 Task: Open a blank google sheet and write heading  Discount data  Add 10 product name:-  'Apple, Banana,_x000D_
Orange, Tomato, Potato, Onion, Carrot, Milk, Bread, Eggs (dozen). ' in May Last week sales are  1.99, 0.49, 0.79, 1.29, 0.99, 0.89, 0.69, 2.49, 1.99, 2.99.Discount (%):-  10, 20, 15, 5, 12, 8, 25, 10, 15, 20. Save page analysisSalesByChannel_2024
Action: Mouse moved to (930, 68)
Screenshot: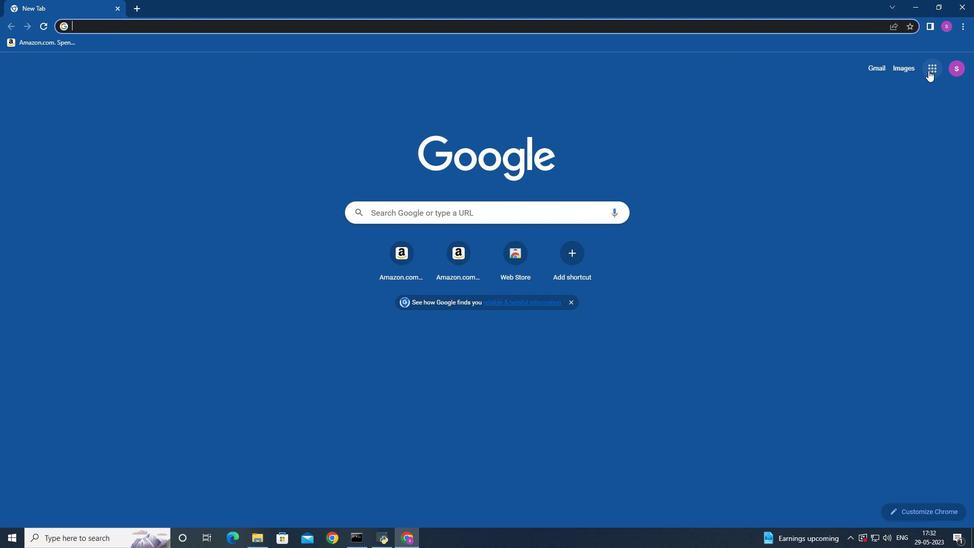 
Action: Mouse pressed left at (930, 68)
Screenshot: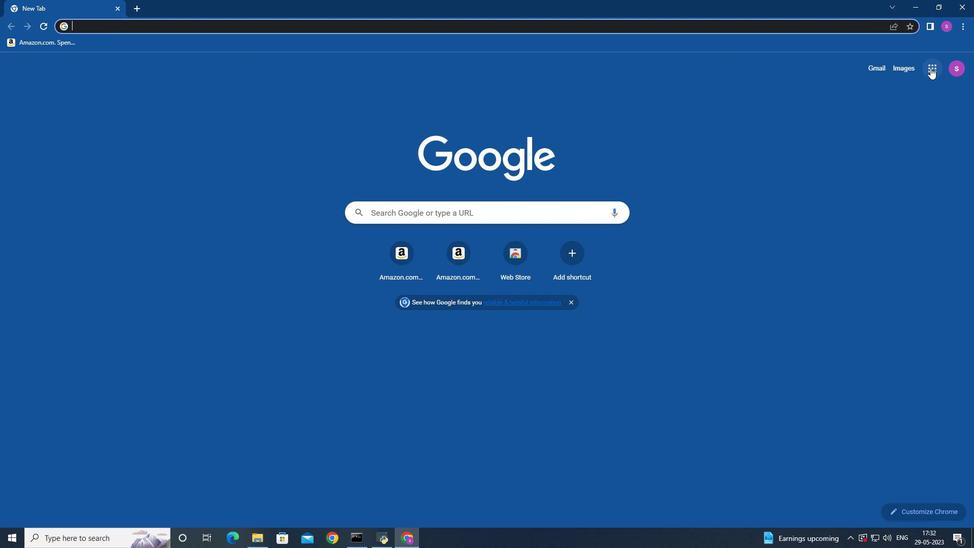 
Action: Mouse moved to (923, 282)
Screenshot: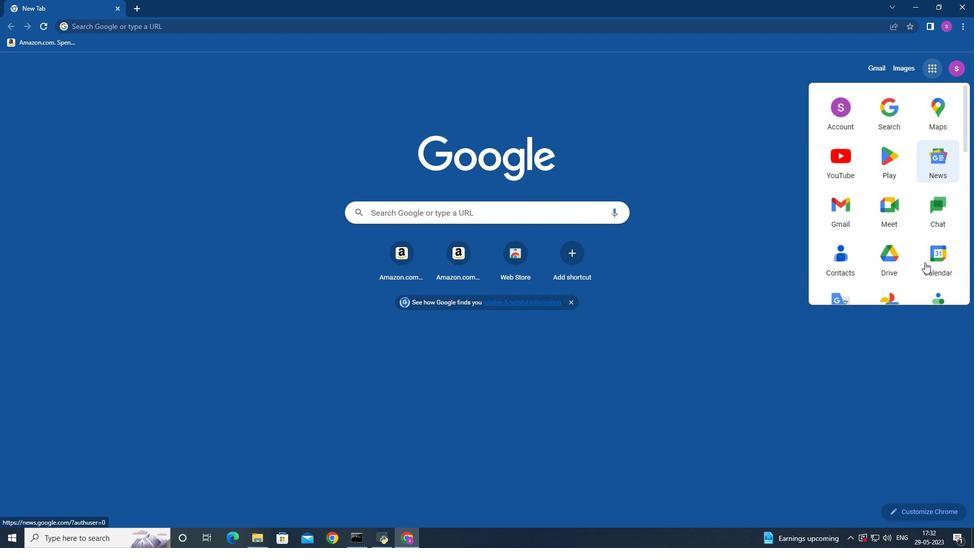 
Action: Mouse scrolled (923, 282) with delta (0, 0)
Screenshot: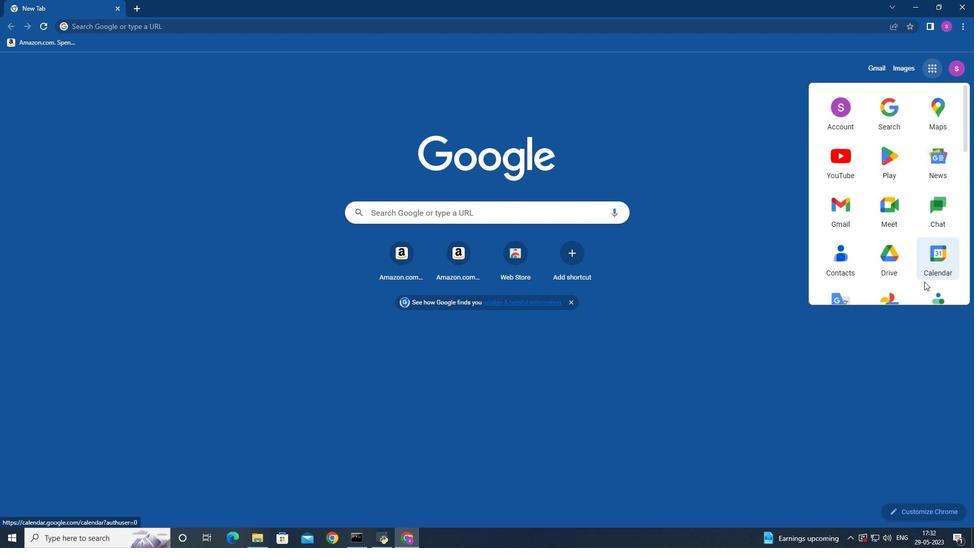 
Action: Mouse moved to (922, 280)
Screenshot: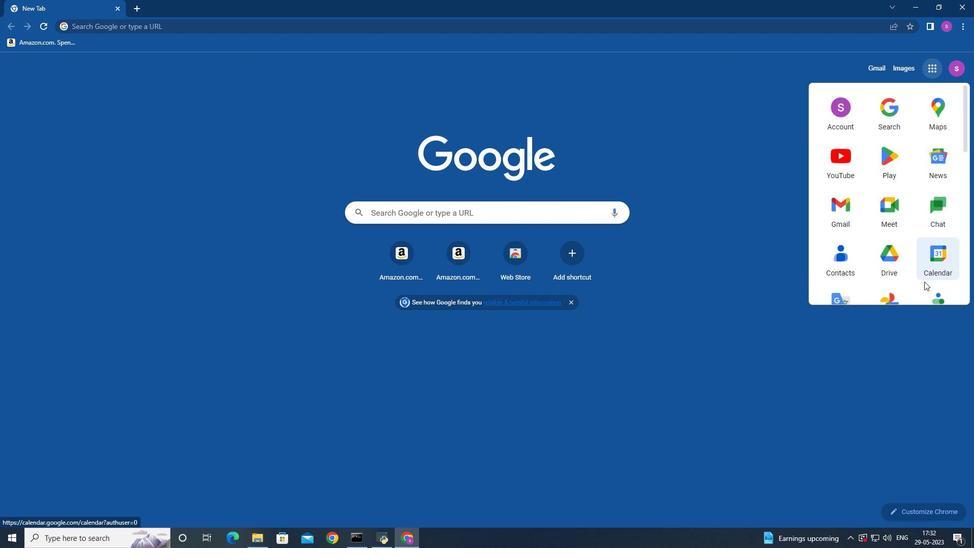
Action: Mouse scrolled (922, 279) with delta (0, 0)
Screenshot: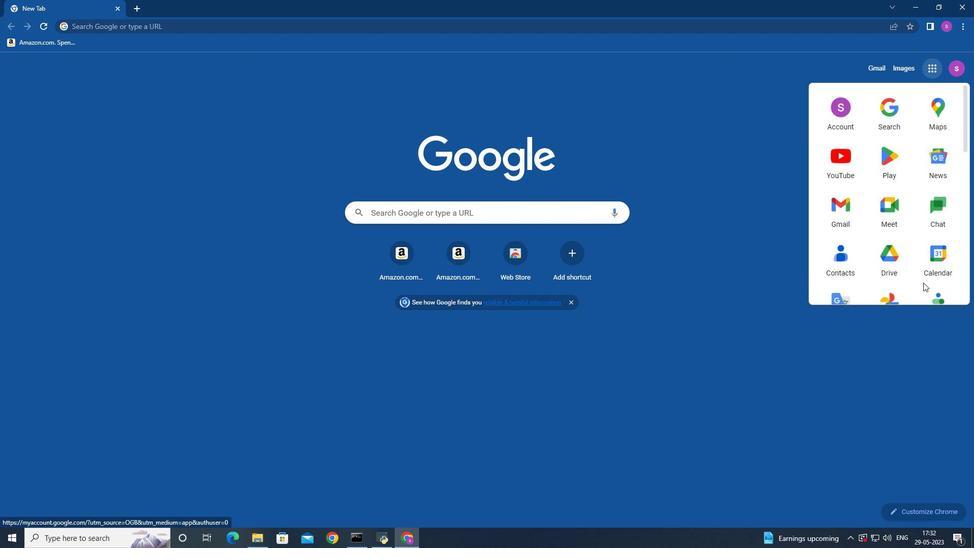 
Action: Mouse moved to (916, 267)
Screenshot: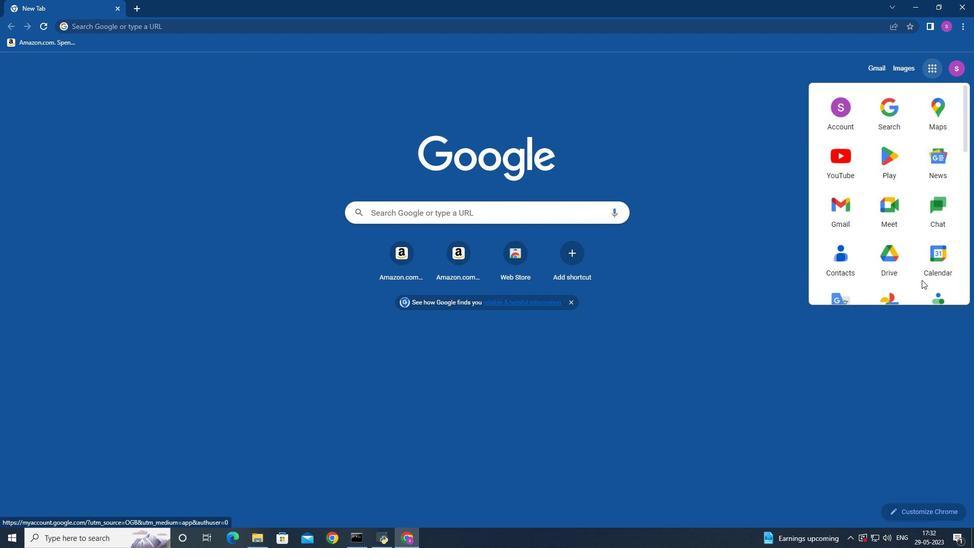 
Action: Mouse scrolled (916, 266) with delta (0, 0)
Screenshot: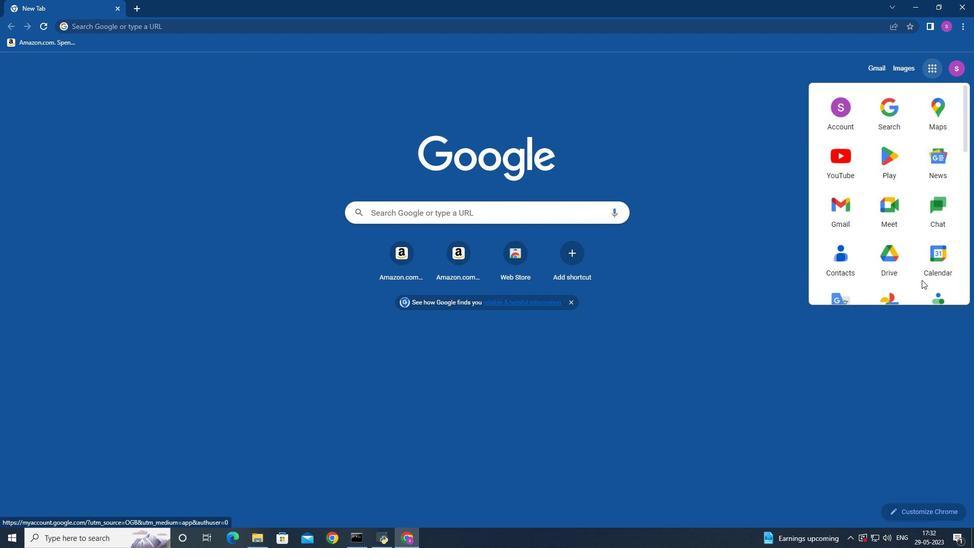 
Action: Mouse moved to (906, 242)
Screenshot: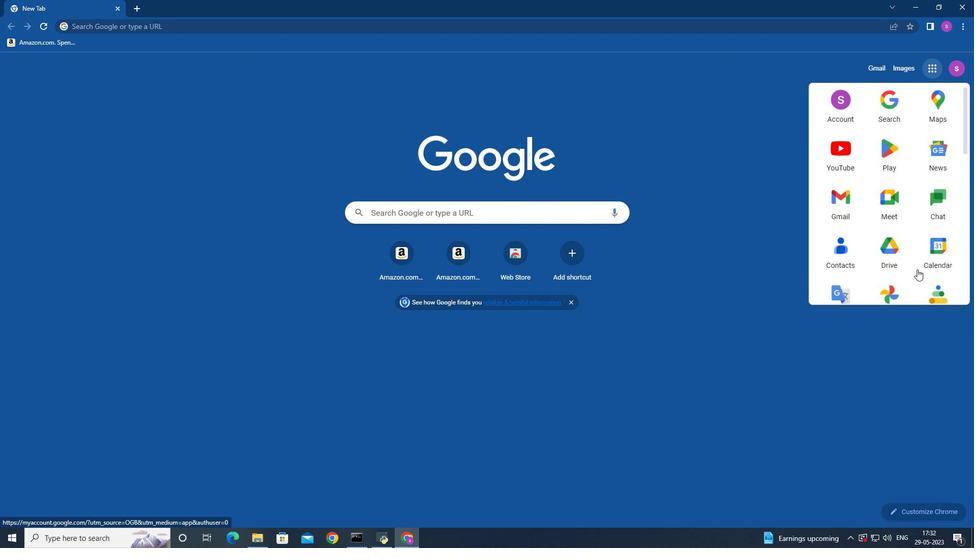 
Action: Mouse scrolled (906, 242) with delta (0, 0)
Screenshot: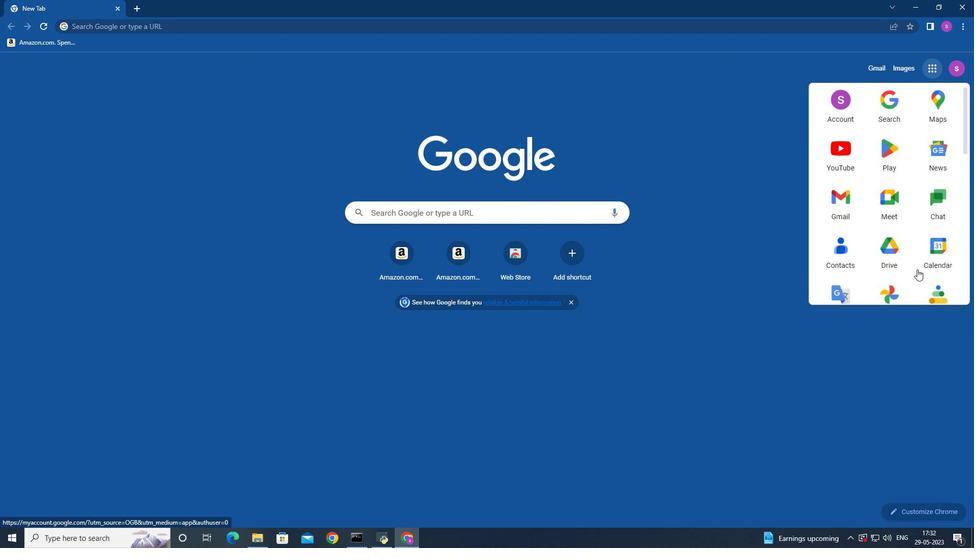 
Action: Mouse moved to (931, 206)
Screenshot: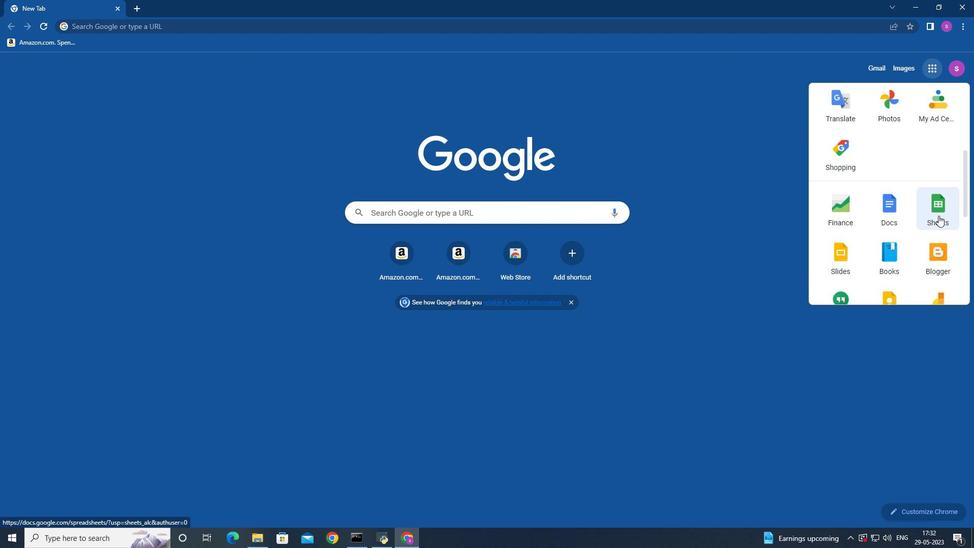 
Action: Mouse pressed left at (931, 206)
Screenshot: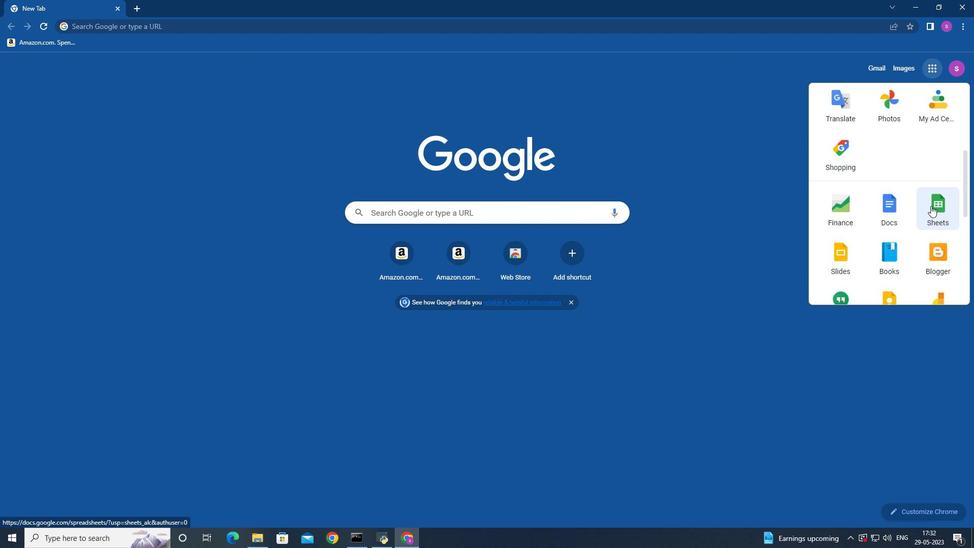 
Action: Mouse moved to (218, 123)
Screenshot: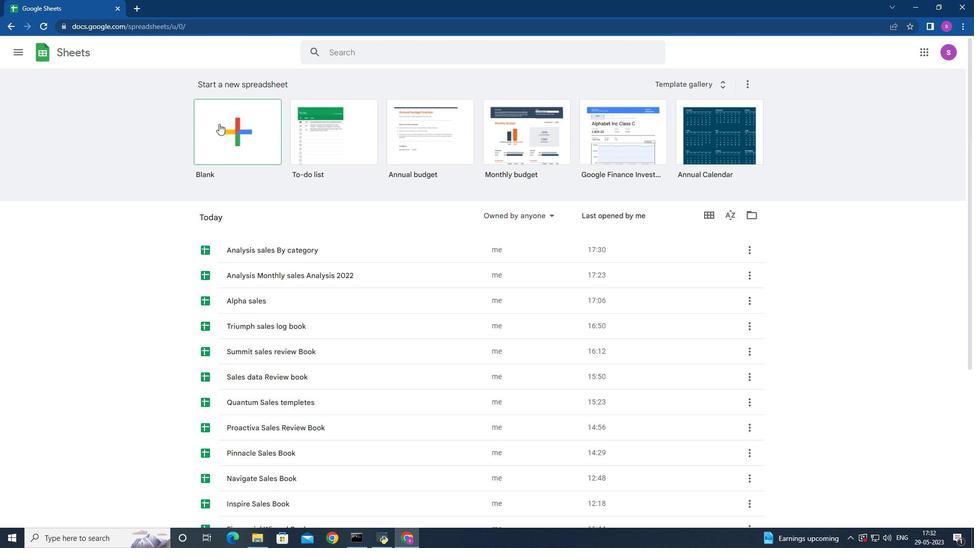 
Action: Mouse pressed left at (218, 123)
Screenshot: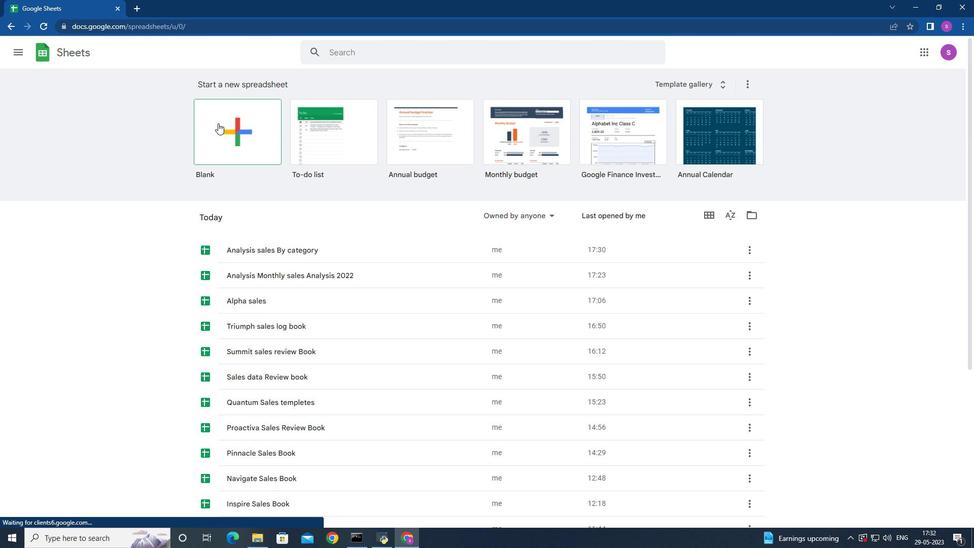 
Action: Mouse moved to (203, 137)
Screenshot: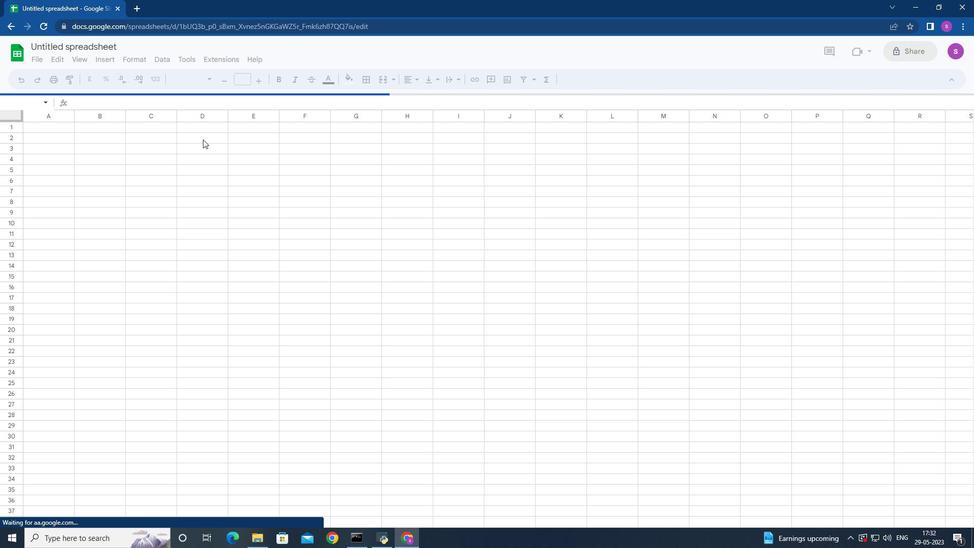 
Action: Mouse pressed left at (203, 137)
Screenshot: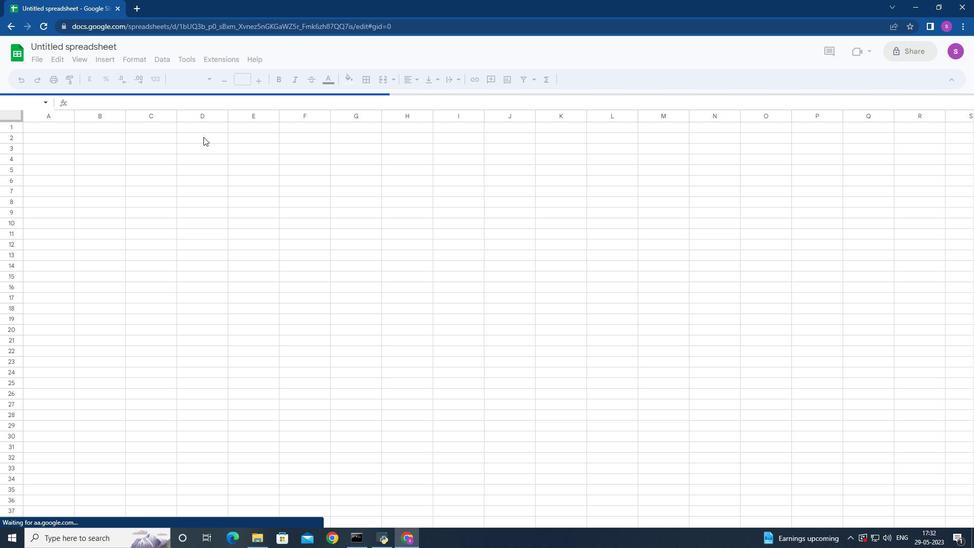 
Action: Key pressed <Key.shift>Discount<Key.space>data<Key.down><Key.left><Key.left><Key.down><Key.down><Key.right><Key.left><Key.shift>Product<Key.space>name<Key.right><Key.down><Key.left><Key.shift>Apple<Key.down><Key.shift>Banana<Key.down><Key.shift>Orange<Key.down><Key.shift>Tomato<Key.down><Key.shift>Potato<Key.down><Key.shift>Onion<Key.down>c<Key.backspace><Key.shift>Carrot<Key.down><Key.shift>Milk<Key.down><Key.shift>Bread<Key.down><Key.shift>Eggs<Key.right><Key.up><Key.up><Key.up><Key.up><Key.up><Key.up><Key.up><Key.up><Key.up><Key.up><Key.shift>May<Key.space>sales<Key.down>1.99<Key.down>0.49<Key.down>0.79<Key.down>1.29<Key.down>0.99<Key.down>0.89<Key.down>0.69<Key.down>.<Key.backspace>2.49<Key.down>1.99<Key.down>2.99<Key.right><Key.up><Key.up><Key.up><Key.up><Key.up><Key.up><Key.up><Key.up><Key.up><Key.up><Key.shift>Discount<Key.down>10<Key.down>20<Key.down>15<Key.down>5<Key.down>12<Key.down>8<Key.down>25<Key.down>10<Key.down>15<Key.down>20<Key.down><Key.right><Key.up><Key.up>
Screenshot: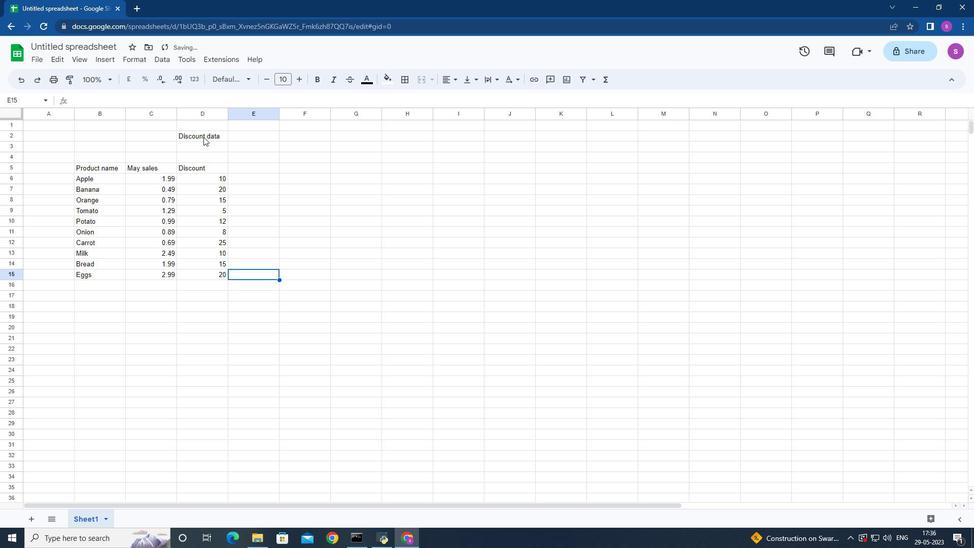 
Action: Mouse moved to (84, 46)
Screenshot: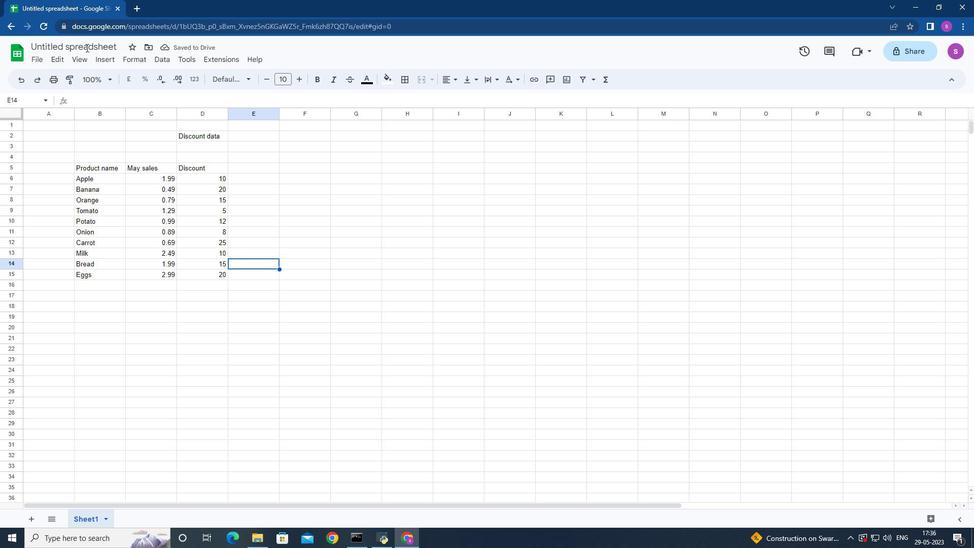 
Action: Mouse pressed left at (84, 46)
Screenshot: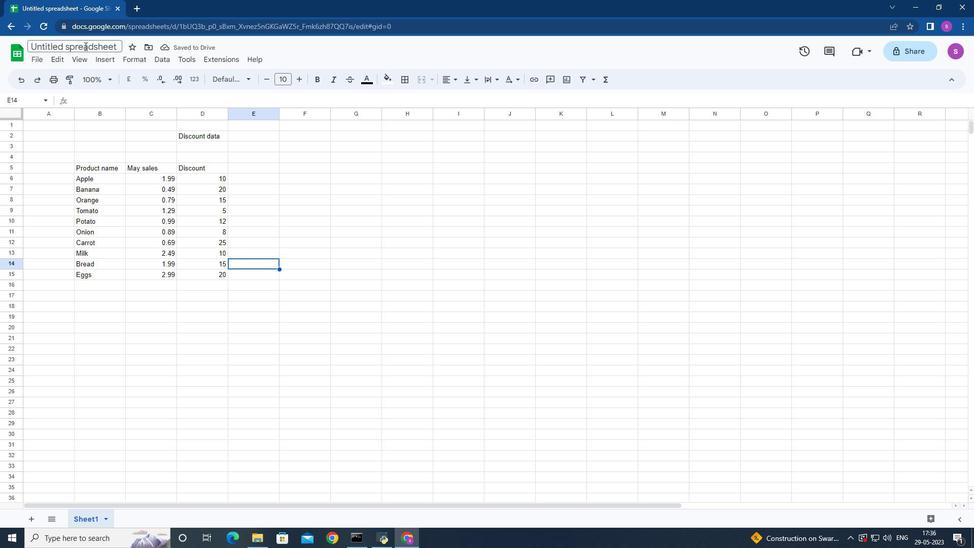 
Action: Key pressed <Key.backspace><Key.shift>Analysis<Key.space><Key.shift>sales<Key.space><Key.shift>By<Key.space><Key.shift>Channelctrl+S
Screenshot: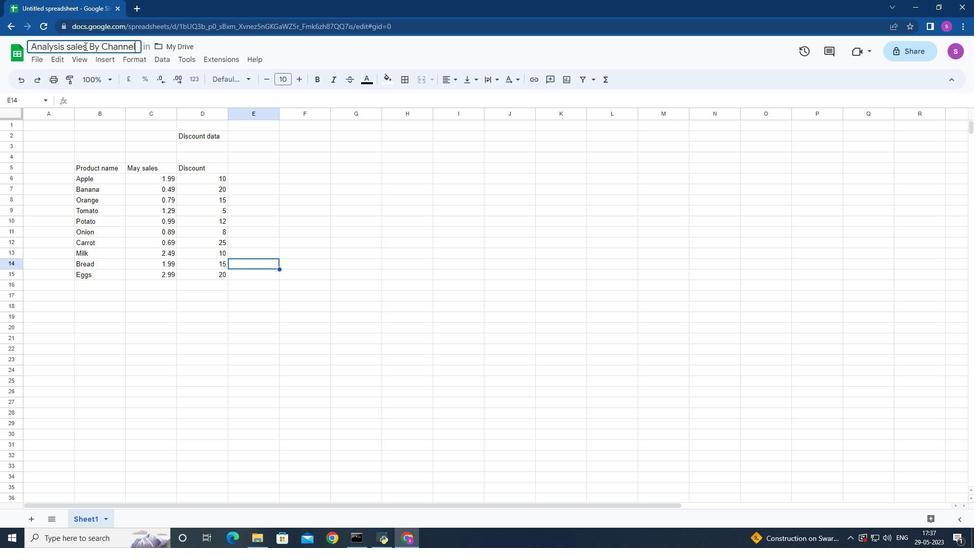 
Action: Mouse moved to (136, 46)
Screenshot: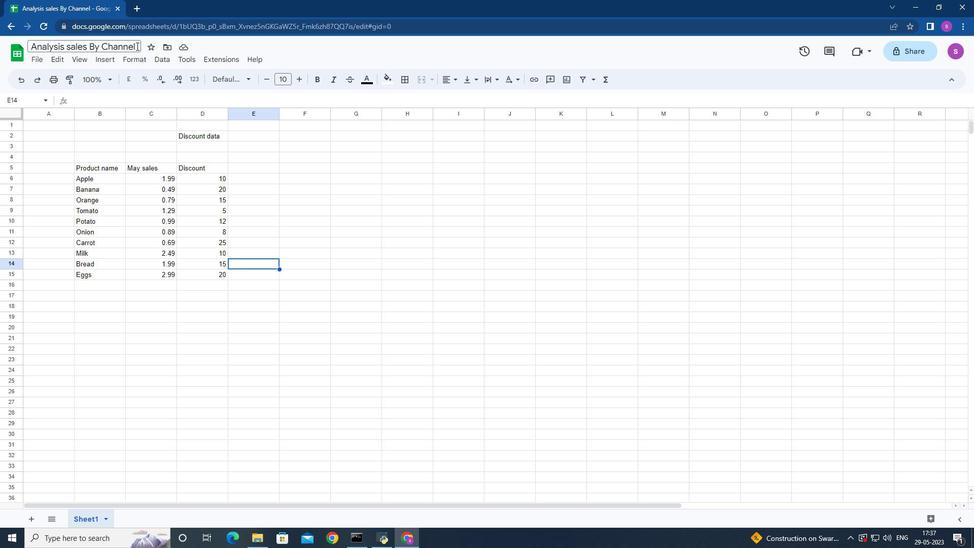 
Action: Mouse pressed left at (136, 46)
Screenshot: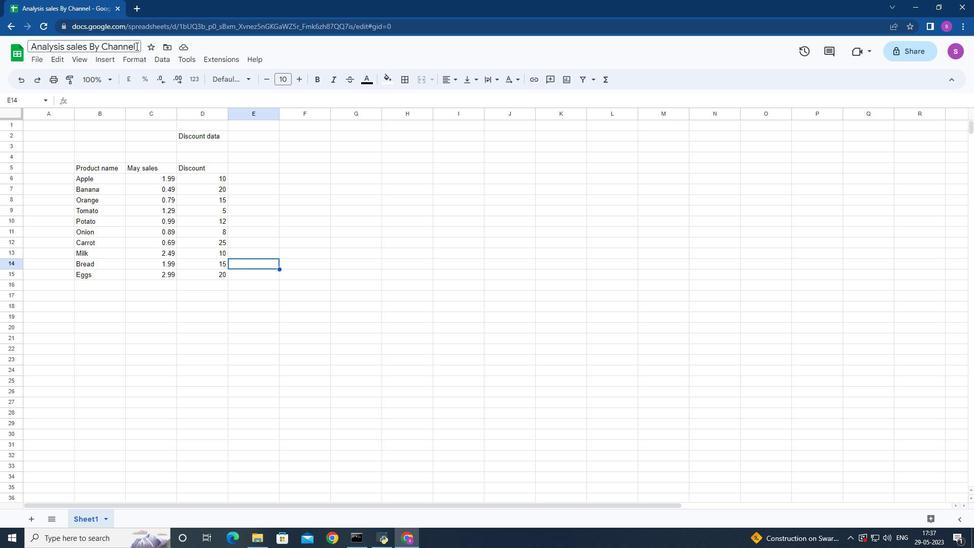 
Action: Key pressed <Key.space>2024
Screenshot: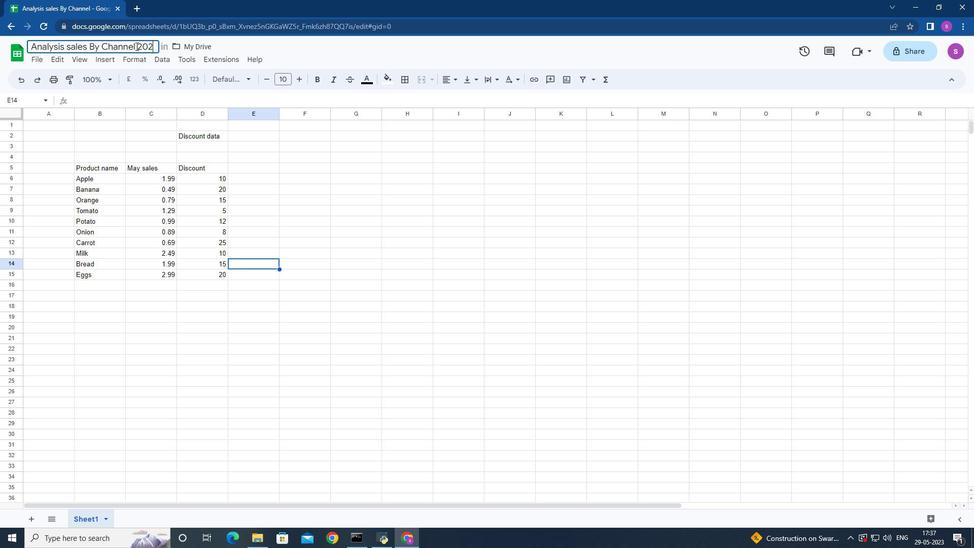 
Action: Mouse moved to (363, 361)
Screenshot: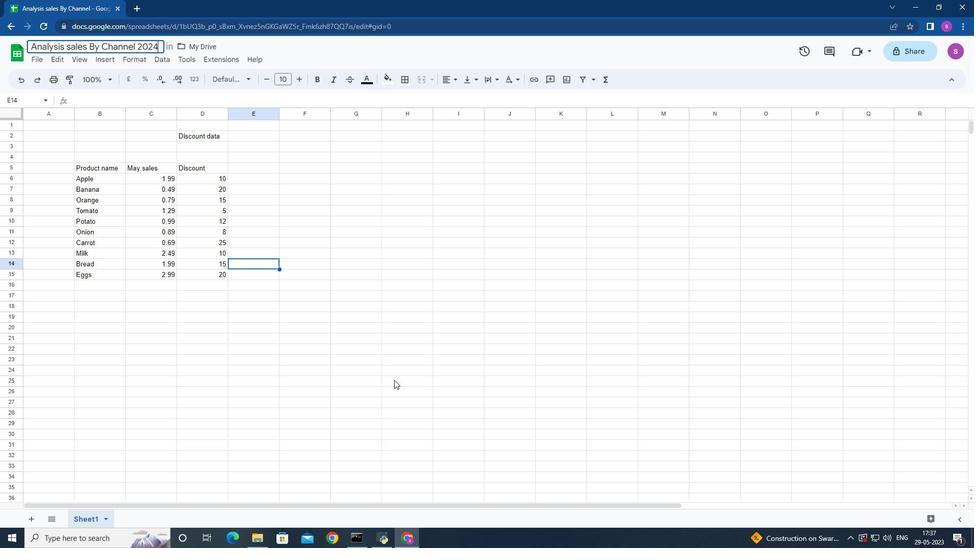 
Action: Mouse scrolled (363, 361) with delta (0, 0)
Screenshot: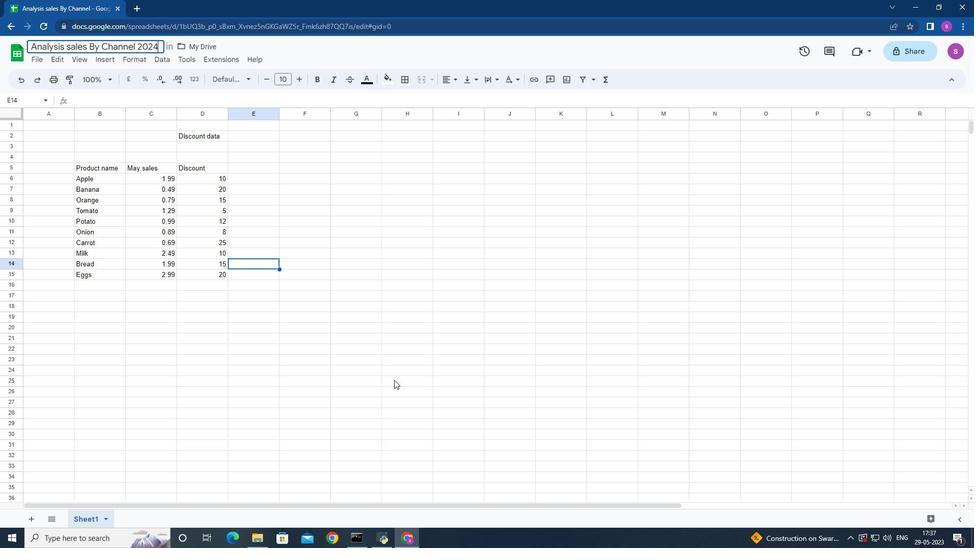 
Action: Mouse scrolled (363, 361) with delta (0, 0)
Screenshot: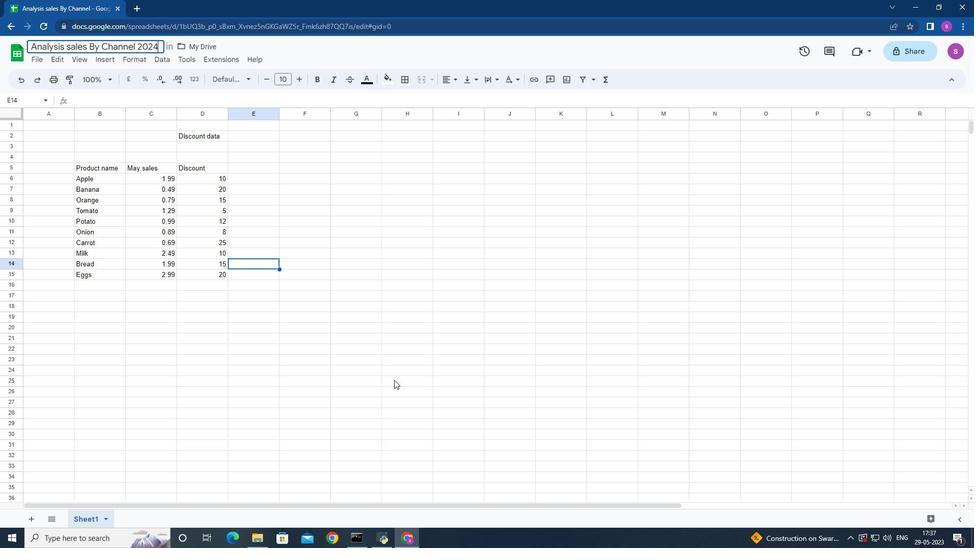 
Action: Mouse moved to (357, 374)
Screenshot: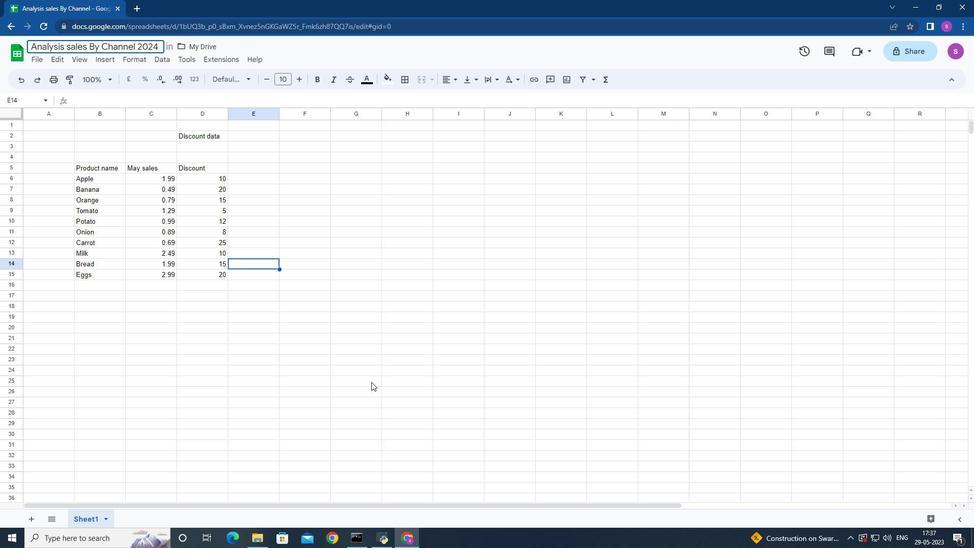 
Action: Mouse scrolled (357, 374) with delta (0, 0)
Screenshot: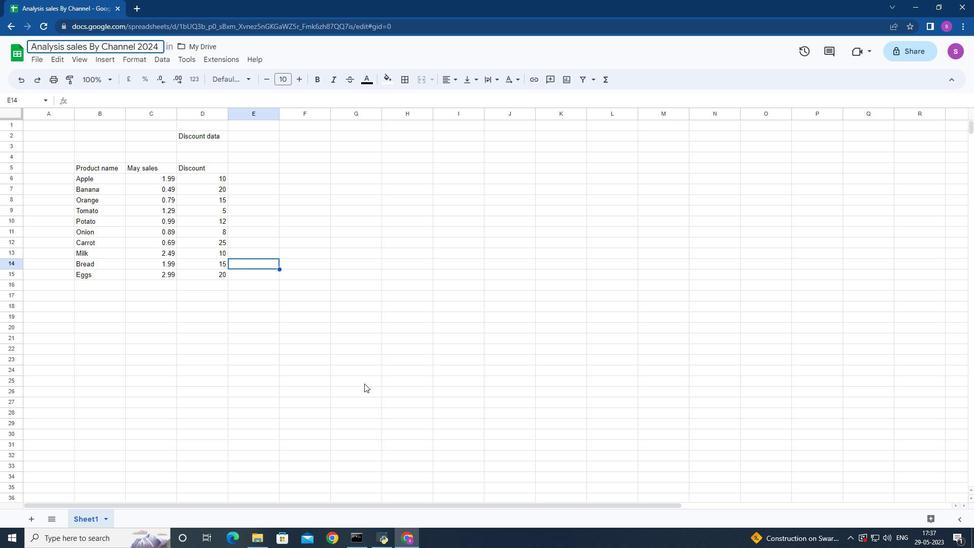 
Action: Mouse moved to (357, 372)
Screenshot: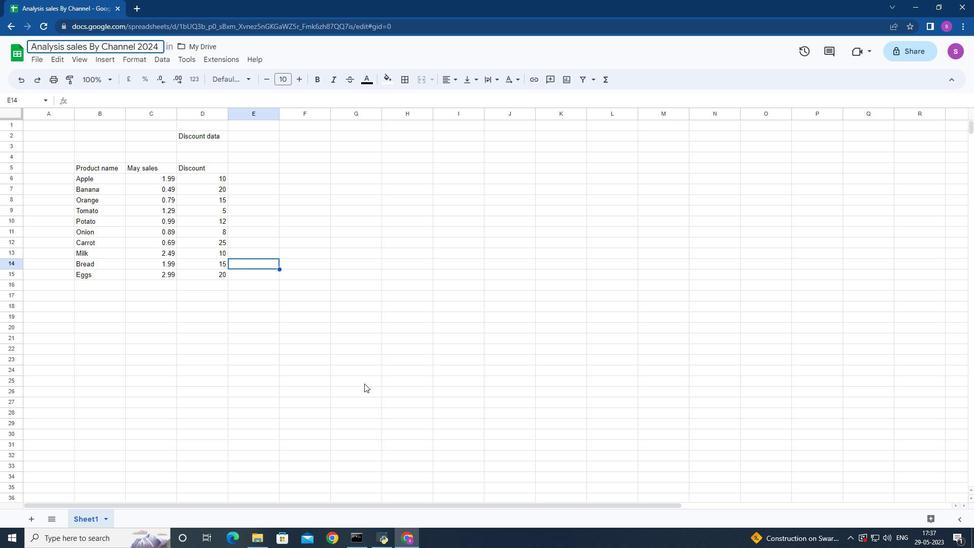 
Action: Mouse scrolled (357, 373) with delta (0, 0)
Screenshot: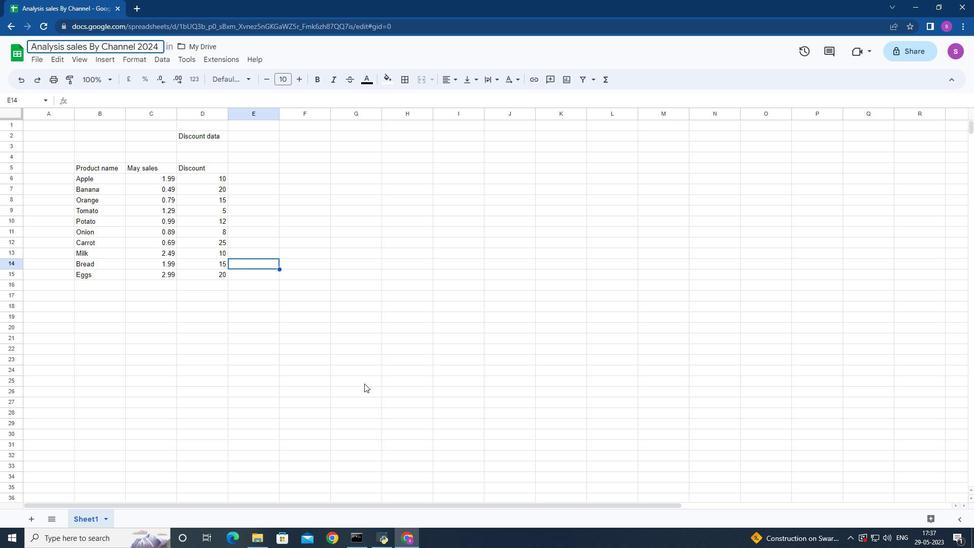 
Action: Mouse moved to (356, 372)
Screenshot: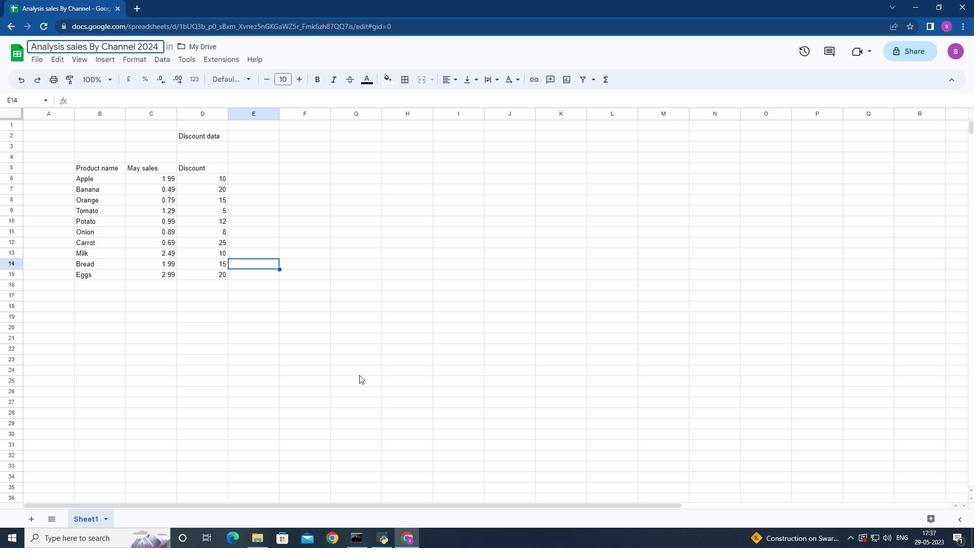 
Action: Mouse scrolled (356, 372) with delta (0, 0)
Screenshot: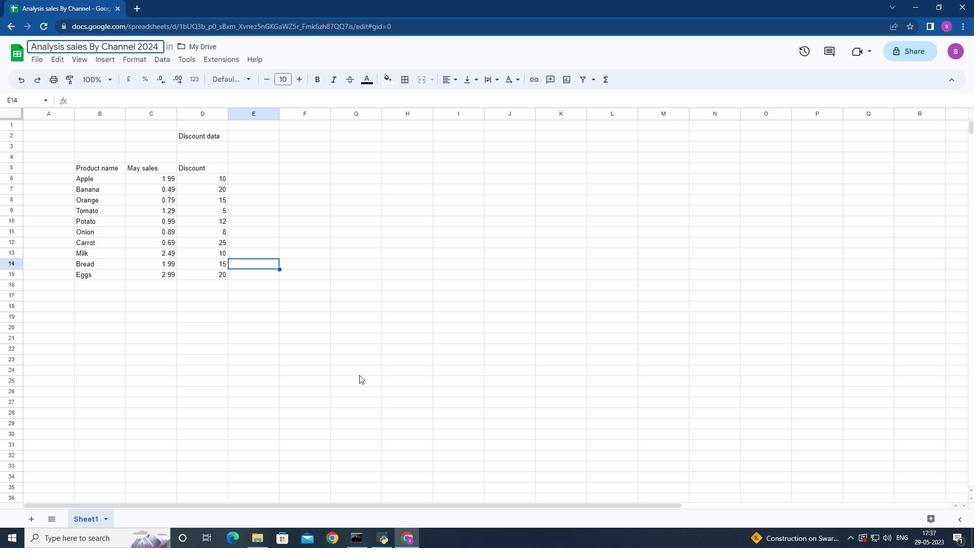 
Action: Mouse moved to (355, 368)
Screenshot: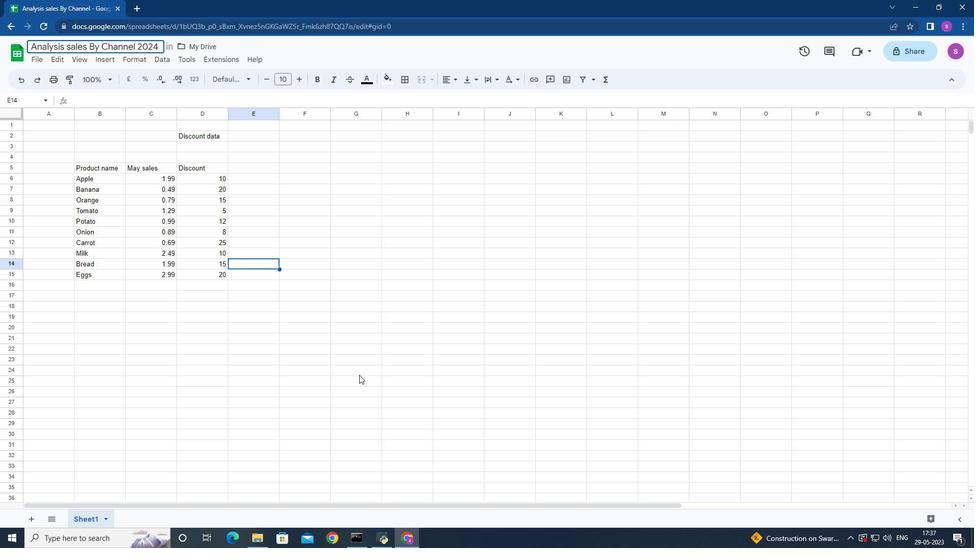 
Action: Mouse scrolled (355, 369) with delta (0, 0)
Screenshot: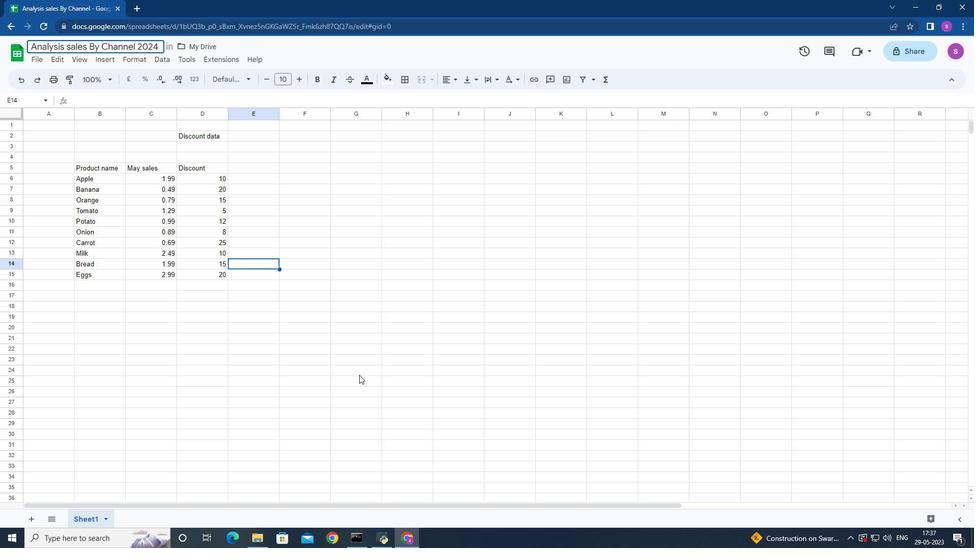 
Action: Mouse moved to (248, 180)
Screenshot: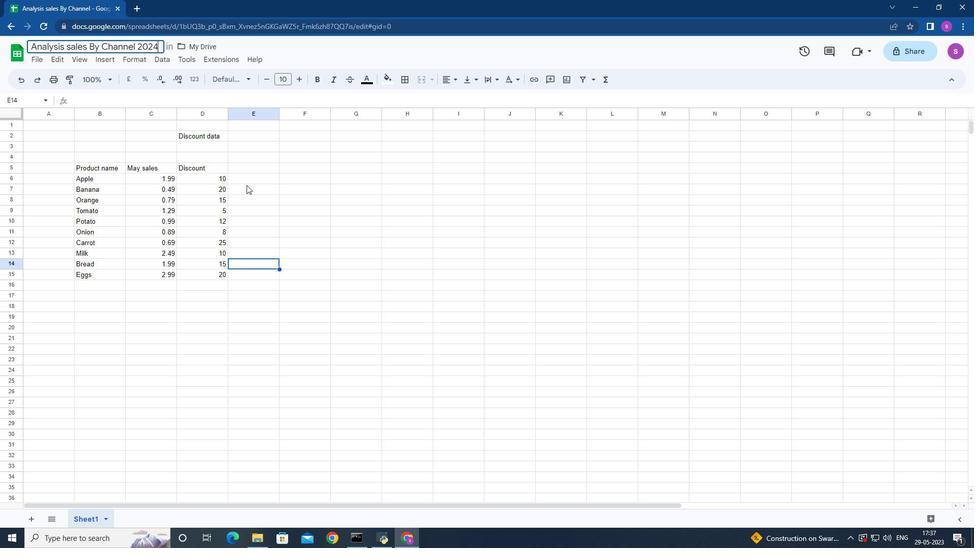 
Action: Mouse pressed left at (248, 180)
Screenshot: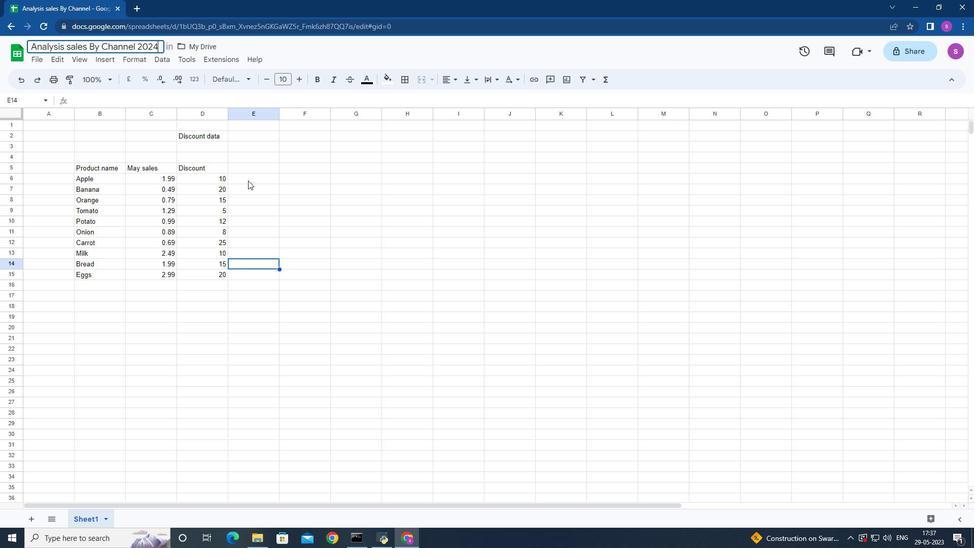 
Action: Mouse moved to (212, 176)
Screenshot: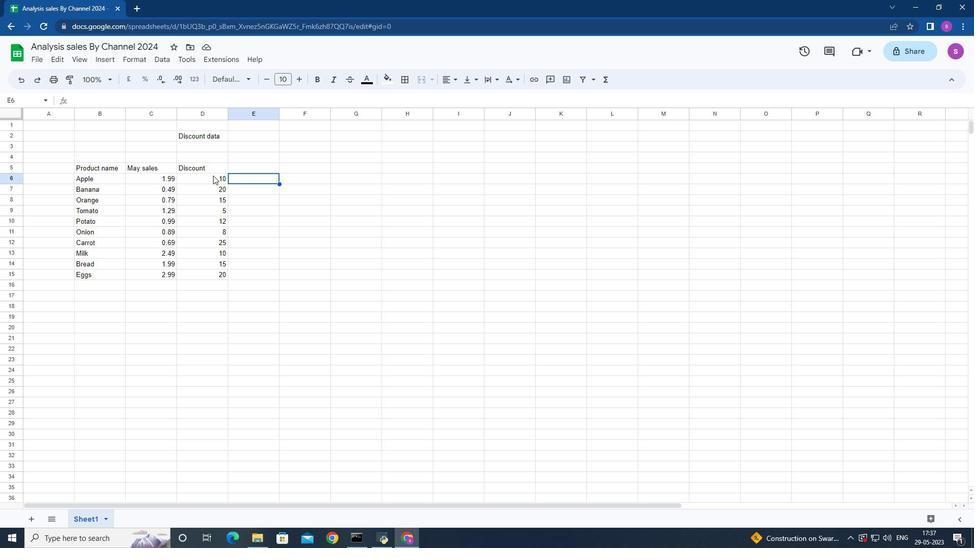 
Action: Mouse pressed left at (212, 176)
Screenshot: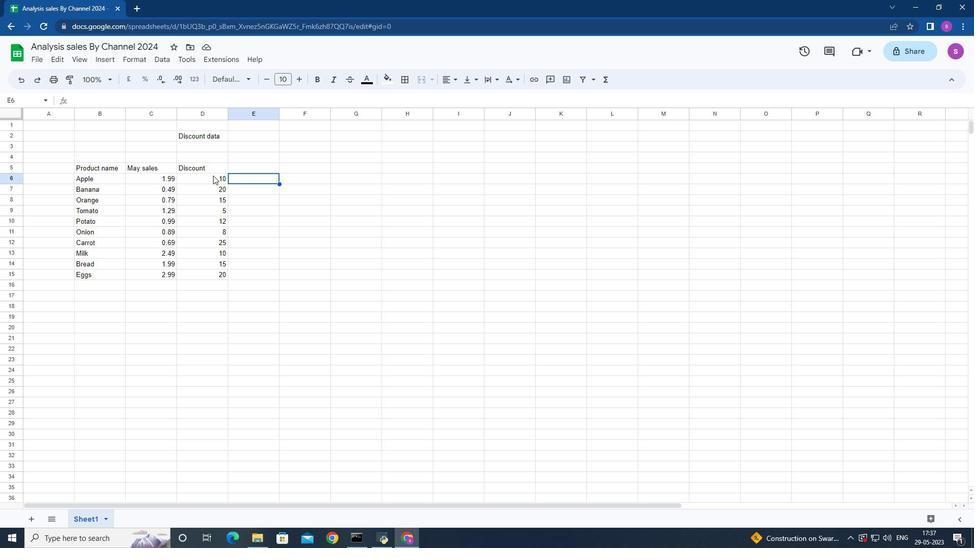 
Action: Mouse moved to (260, 284)
Screenshot: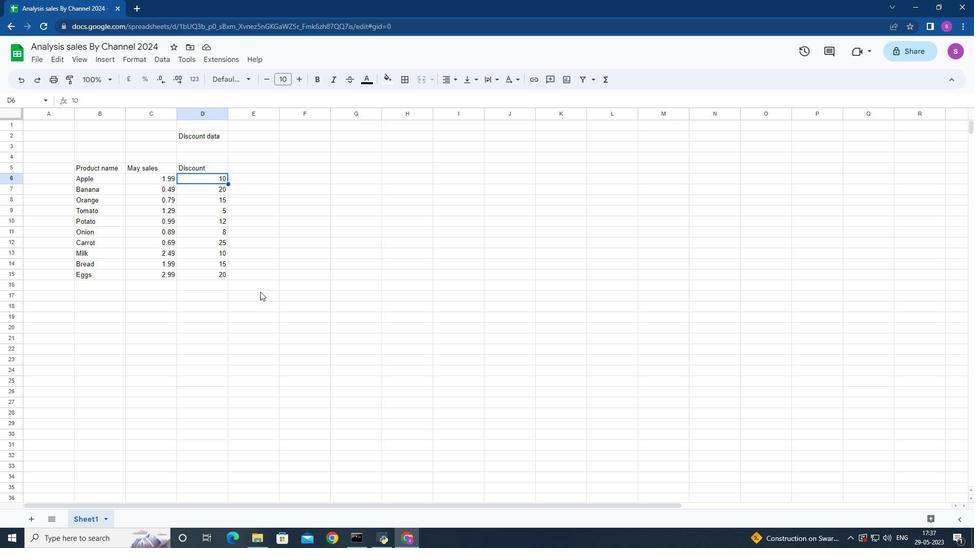 
Action: Mouse scrolled (260, 285) with delta (0, 0)
Screenshot: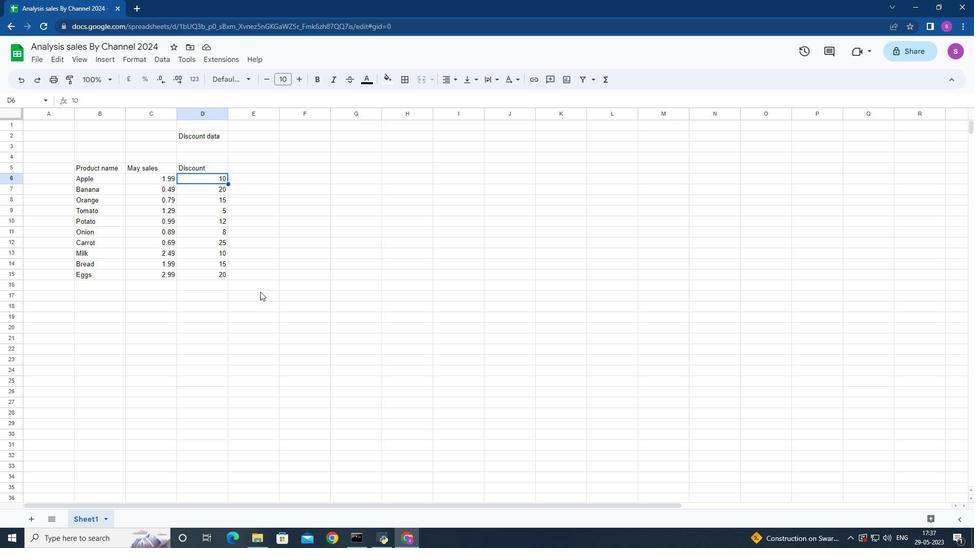 
Action: Mouse moved to (253, 269)
Screenshot: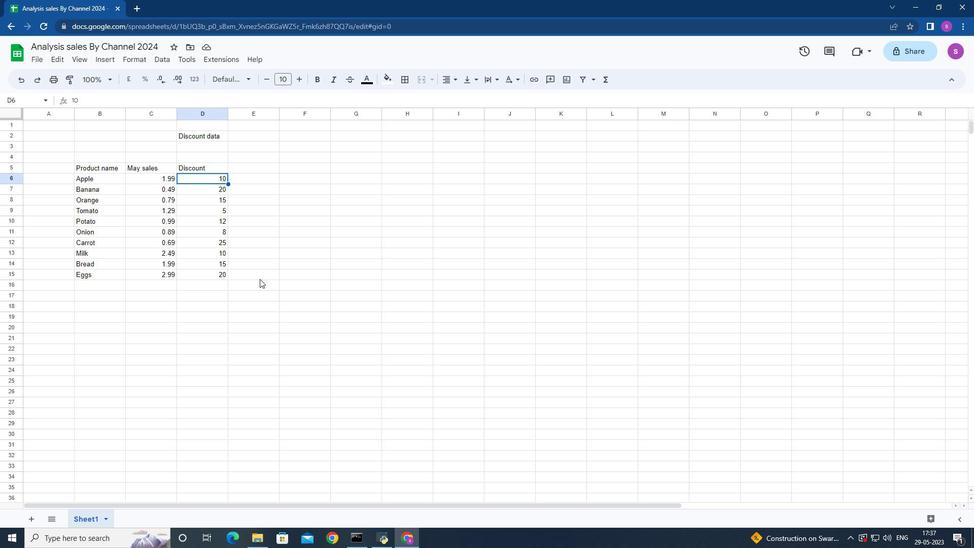 
Action: Mouse scrolled (253, 268) with delta (0, 0)
Screenshot: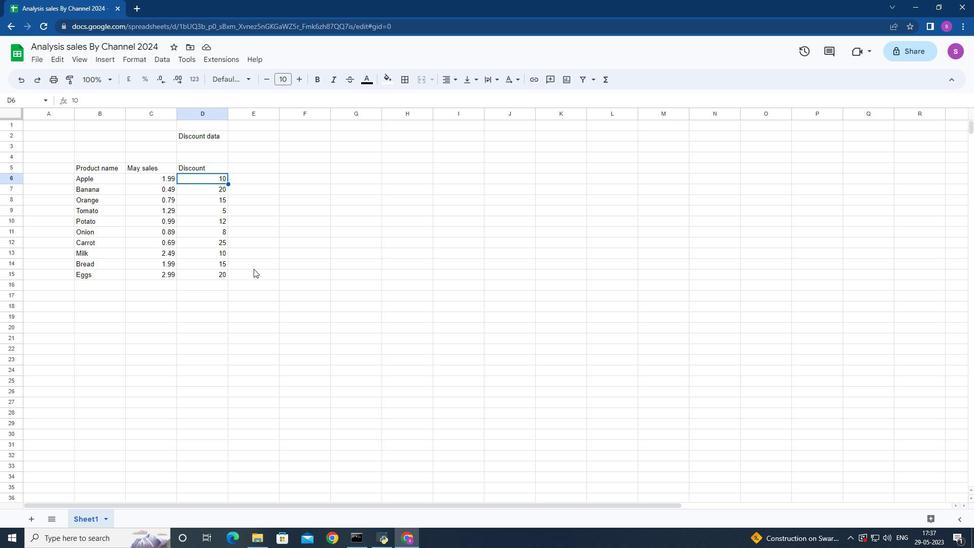 
Action: Mouse scrolled (253, 268) with delta (0, 0)
Screenshot: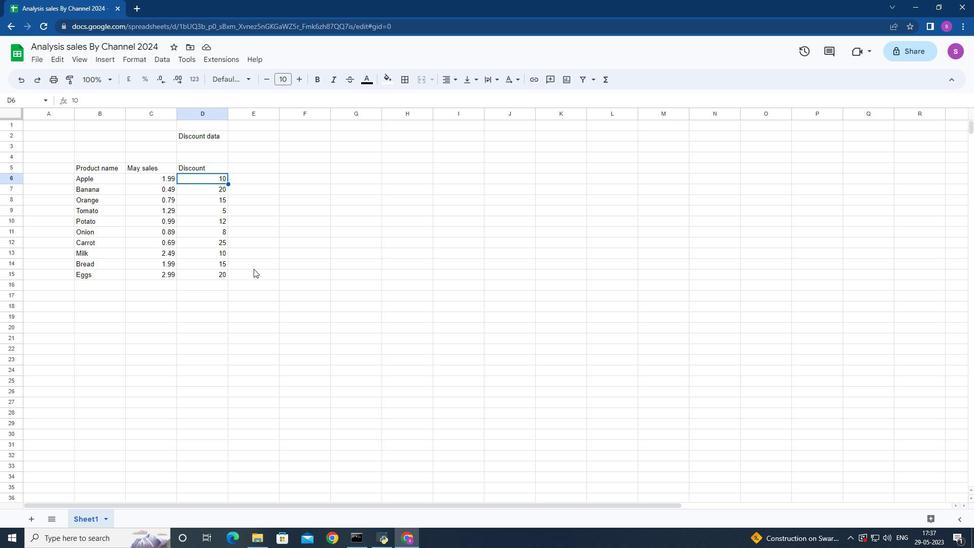 
Action: Mouse scrolled (253, 268) with delta (0, 0)
Screenshot: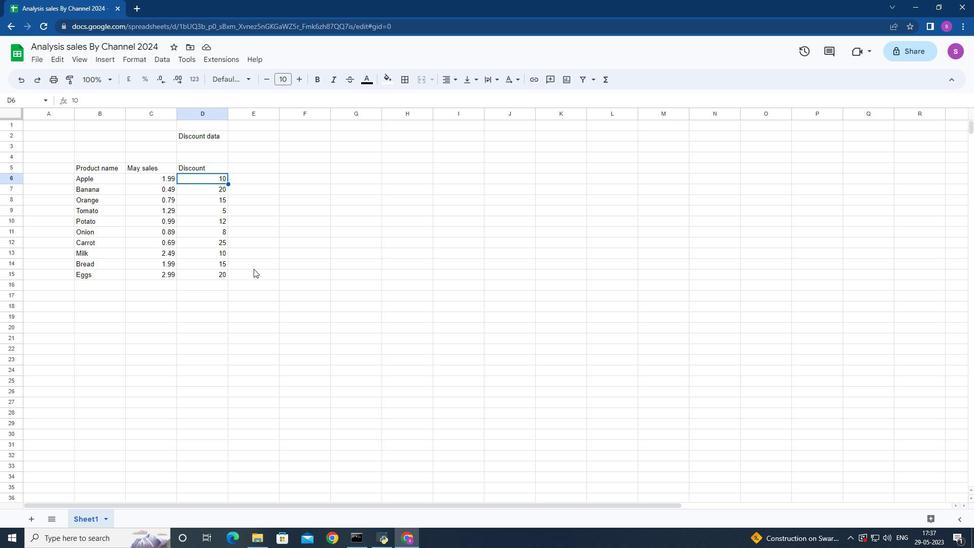 
Action: Mouse scrolled (253, 268) with delta (0, 0)
Screenshot: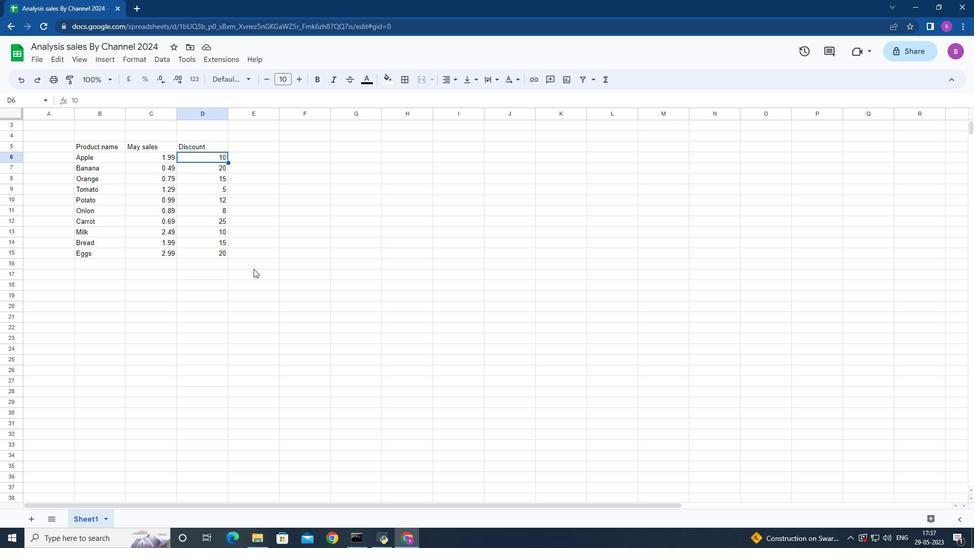 
Action: Mouse moved to (255, 269)
Screenshot: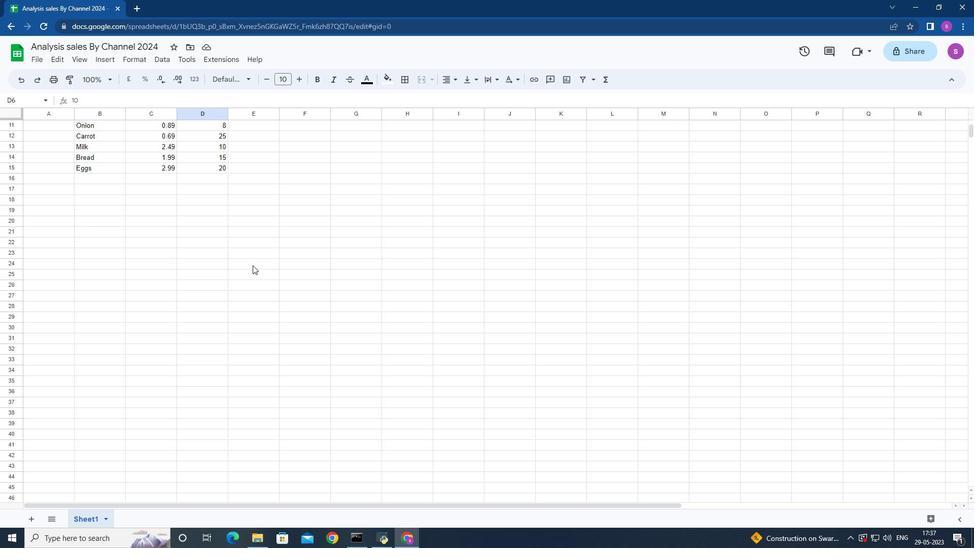 
Action: Mouse scrolled (255, 269) with delta (0, 0)
Screenshot: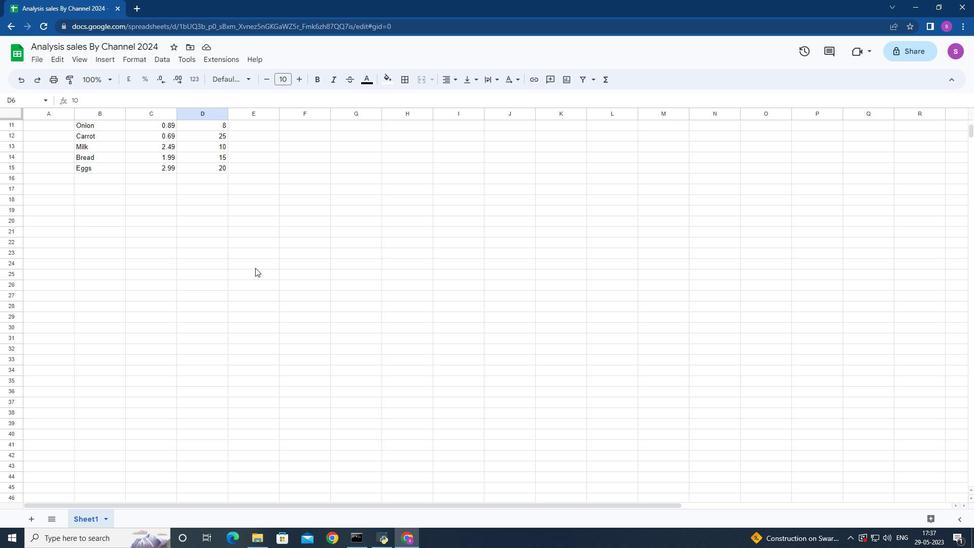 
Action: Mouse moved to (255, 269)
Screenshot: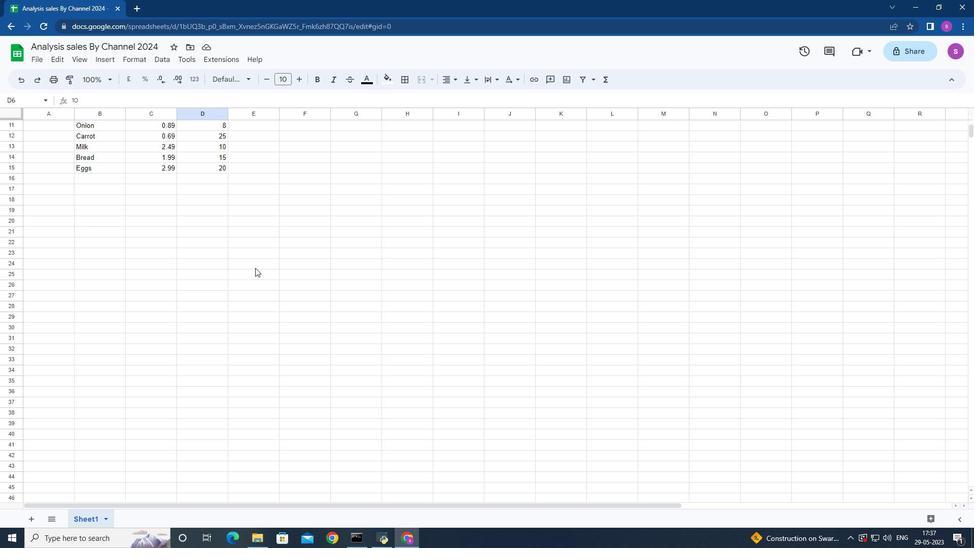 
Action: Mouse scrolled (255, 270) with delta (0, 0)
Screenshot: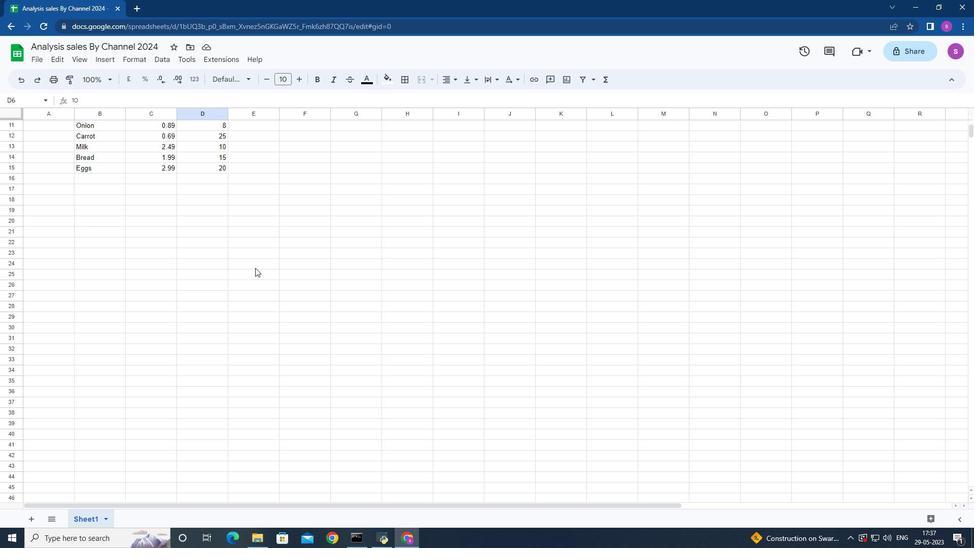 
Action: Mouse moved to (258, 278)
Screenshot: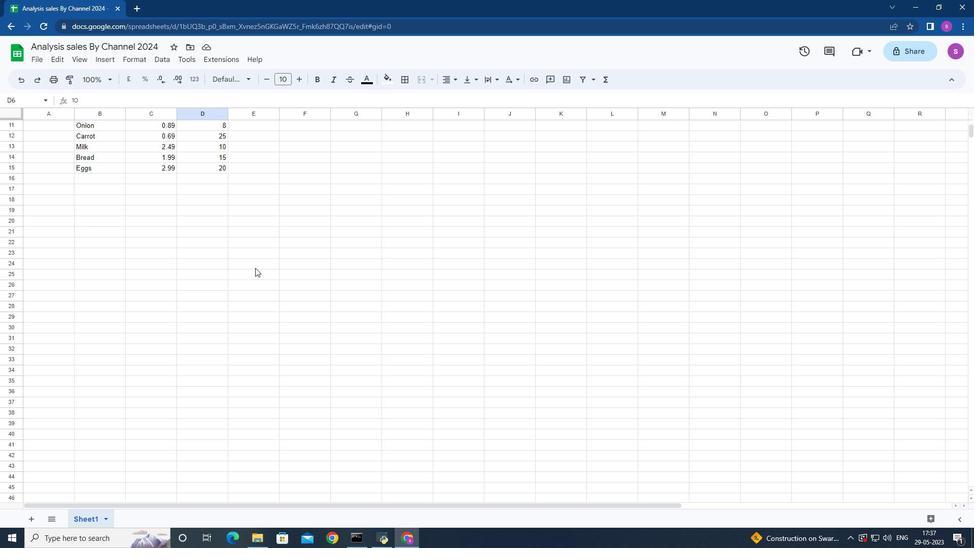 
Action: Mouse scrolled (257, 274) with delta (0, 0)
Screenshot: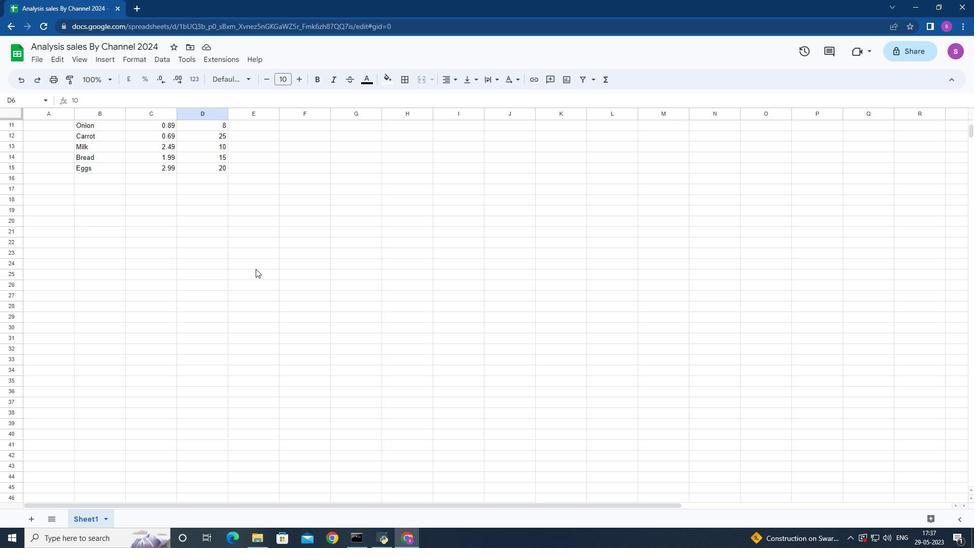 
Action: Mouse moved to (260, 281)
Screenshot: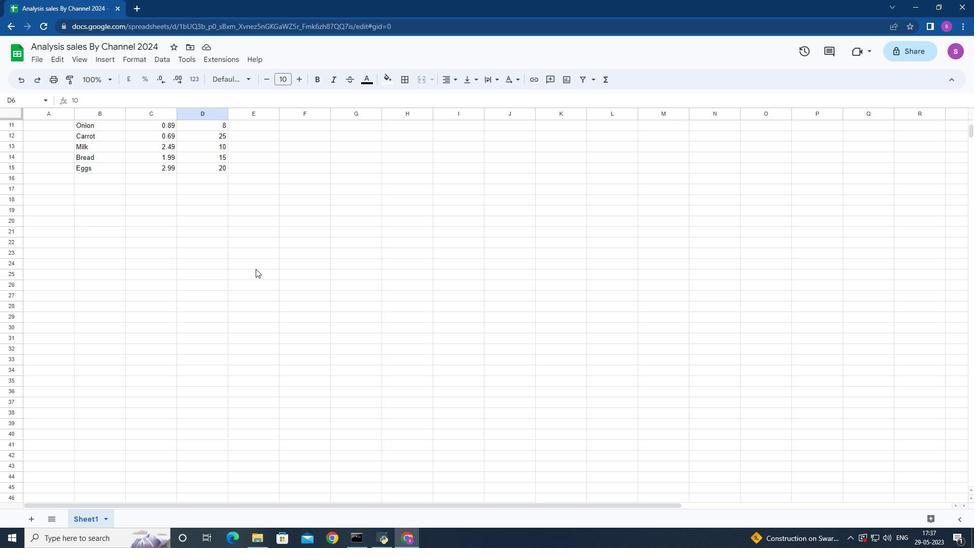
Action: Mouse scrolled (260, 281) with delta (0, 0)
Screenshot: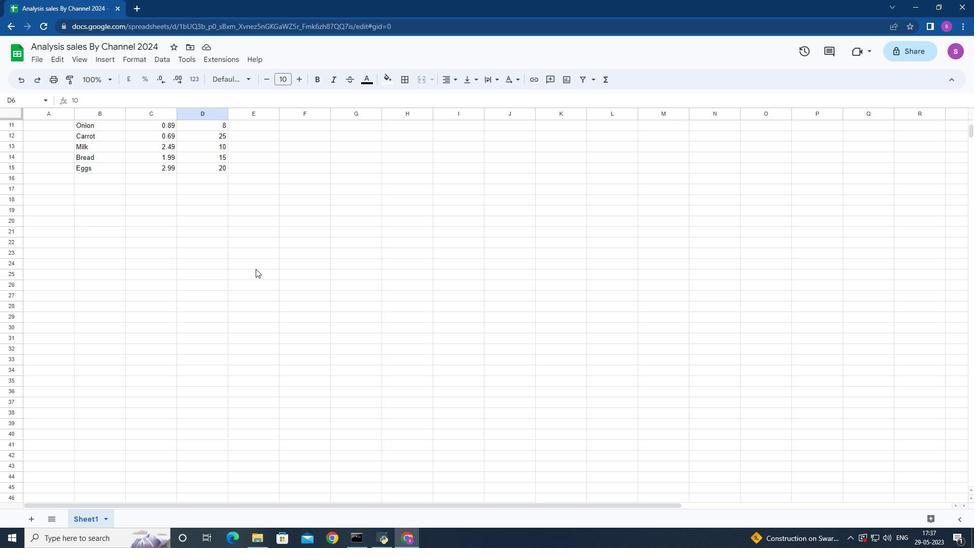 
Action: Mouse moved to (263, 288)
Screenshot: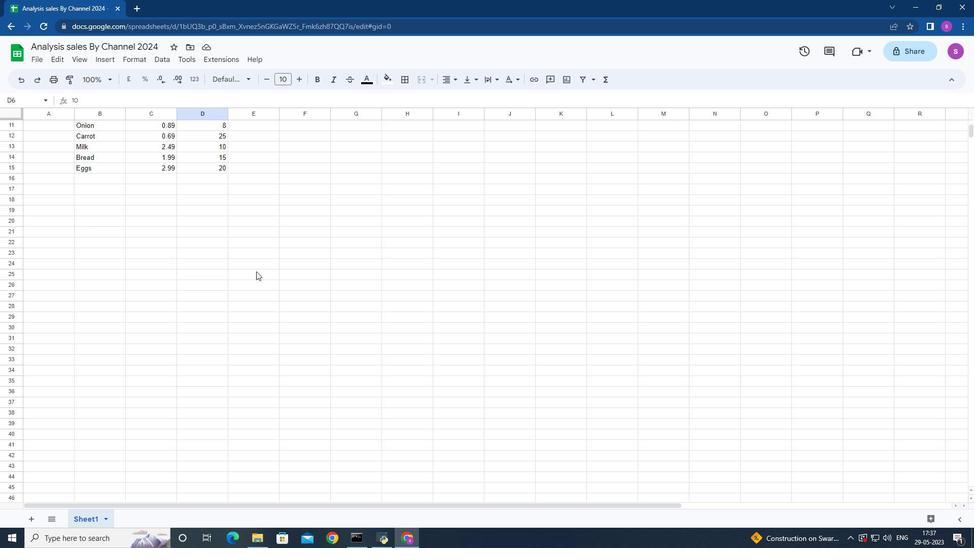 
Action: Mouse scrolled (262, 286) with delta (0, 0)
Screenshot: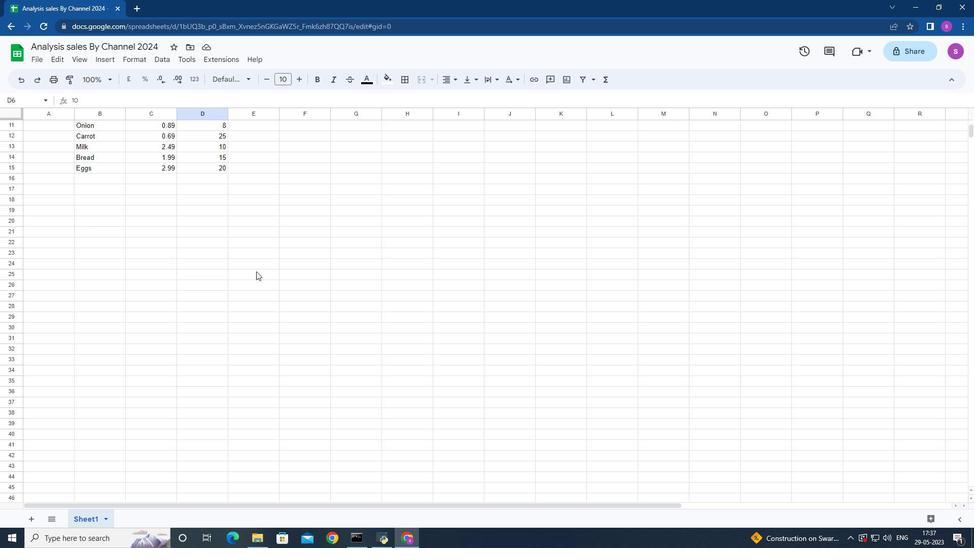 
Action: Mouse moved to (265, 292)
Screenshot: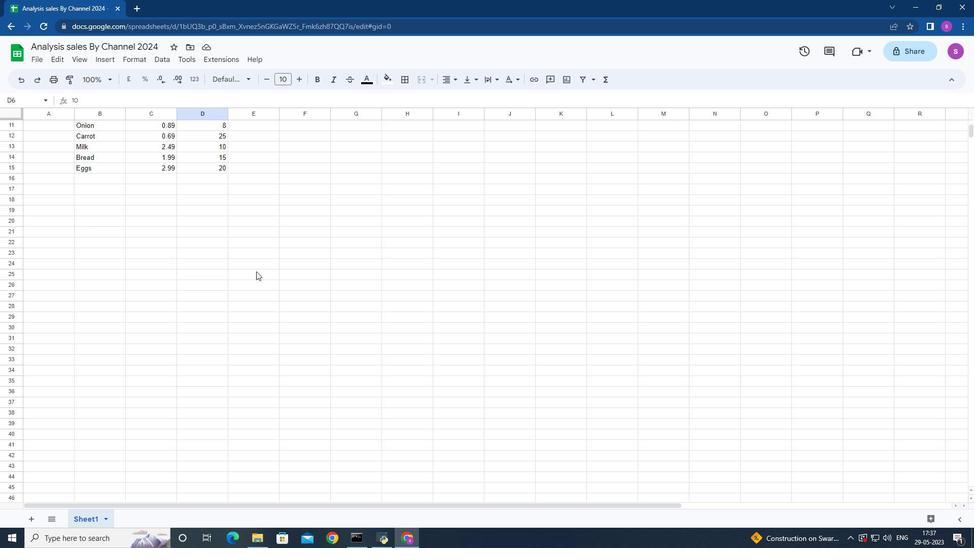 
Action: Mouse scrolled (264, 290) with delta (0, 0)
Screenshot: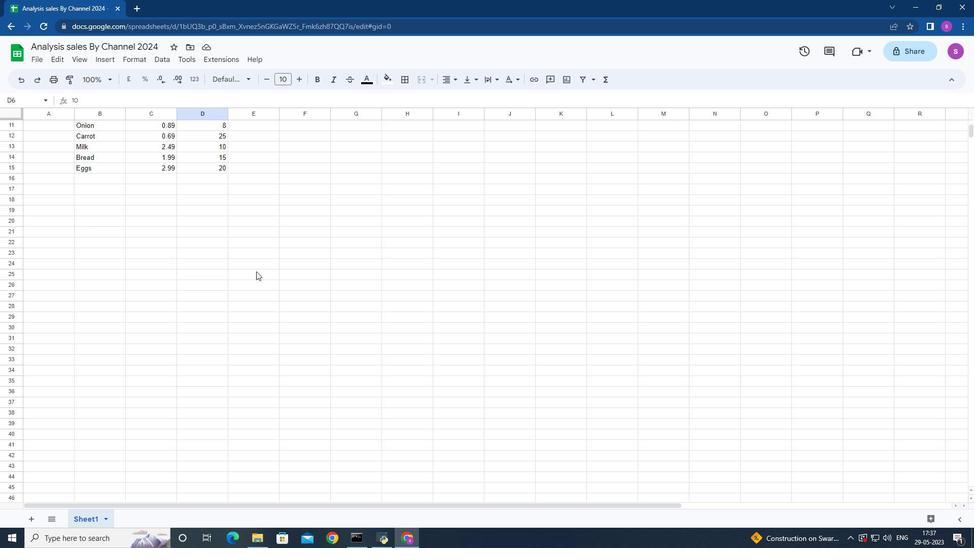 
Action: Mouse moved to (268, 297)
Screenshot: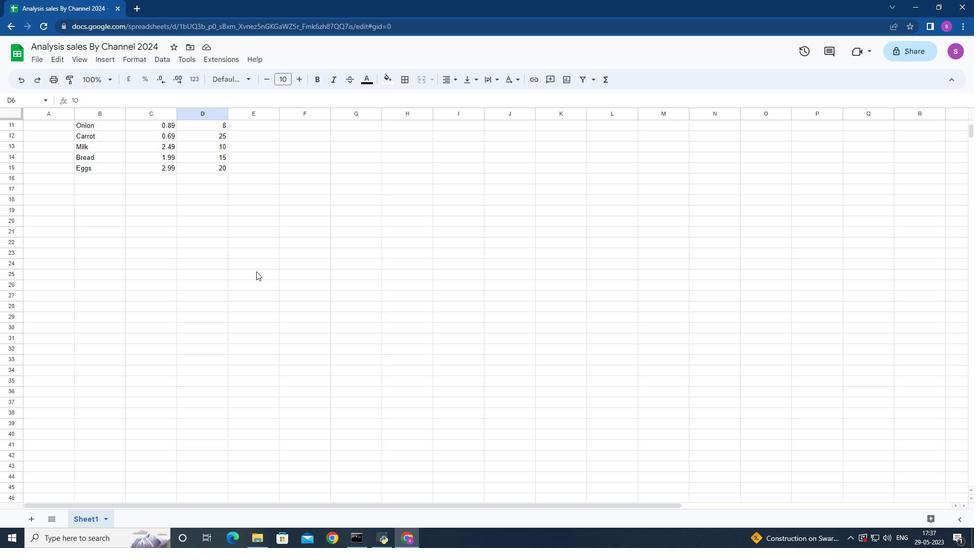 
Action: Mouse scrolled (268, 298) with delta (0, 0)
Screenshot: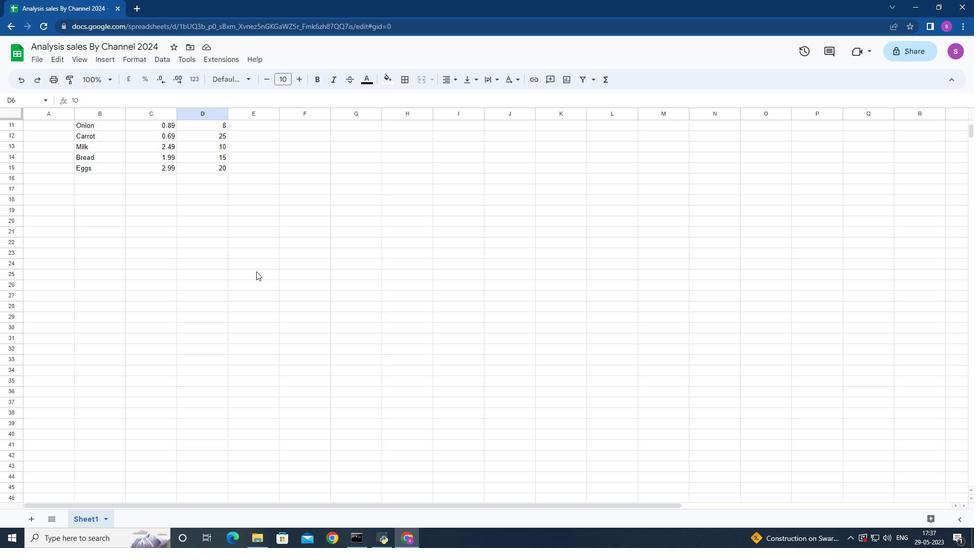 
Action: Mouse moved to (278, 309)
Screenshot: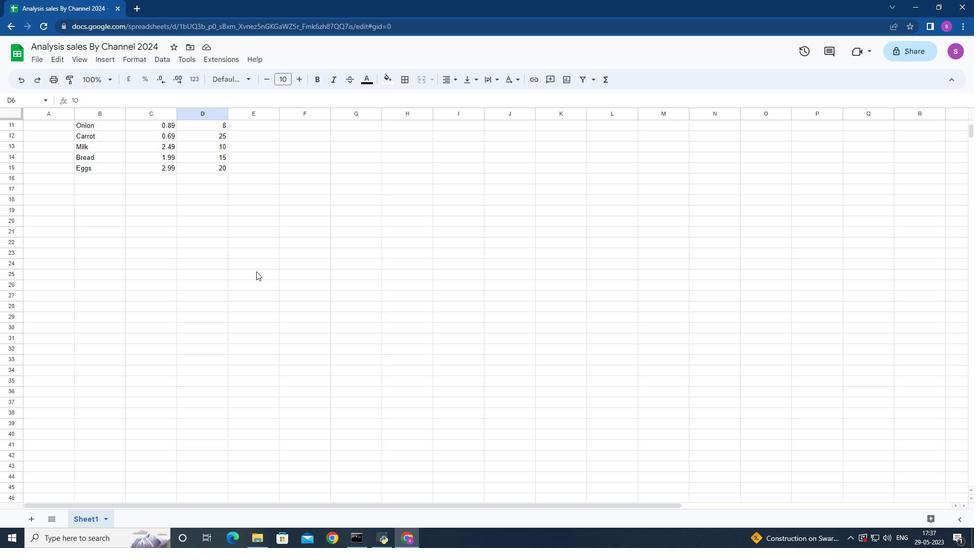 
Action: Mouse scrolled (278, 309) with delta (0, 0)
Screenshot: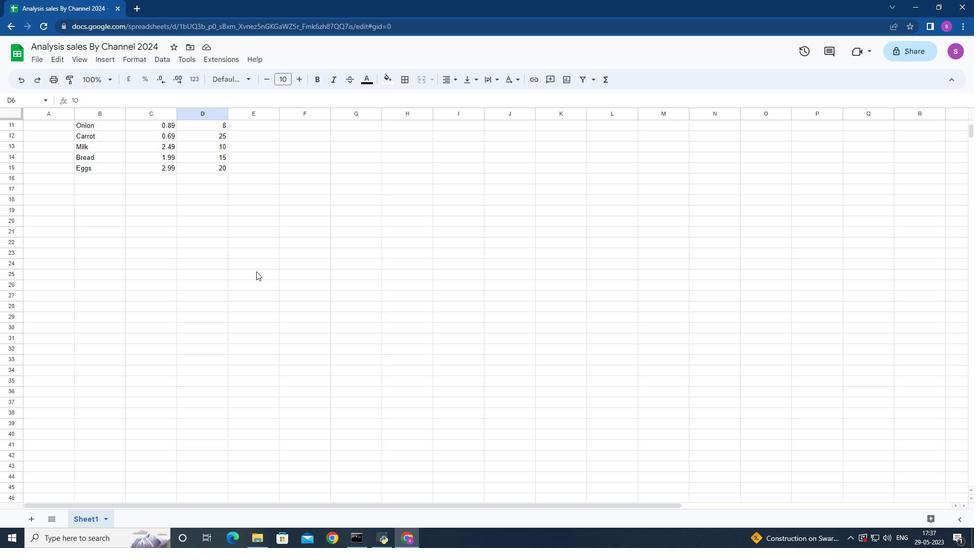 
Action: Mouse moved to (243, 175)
Screenshot: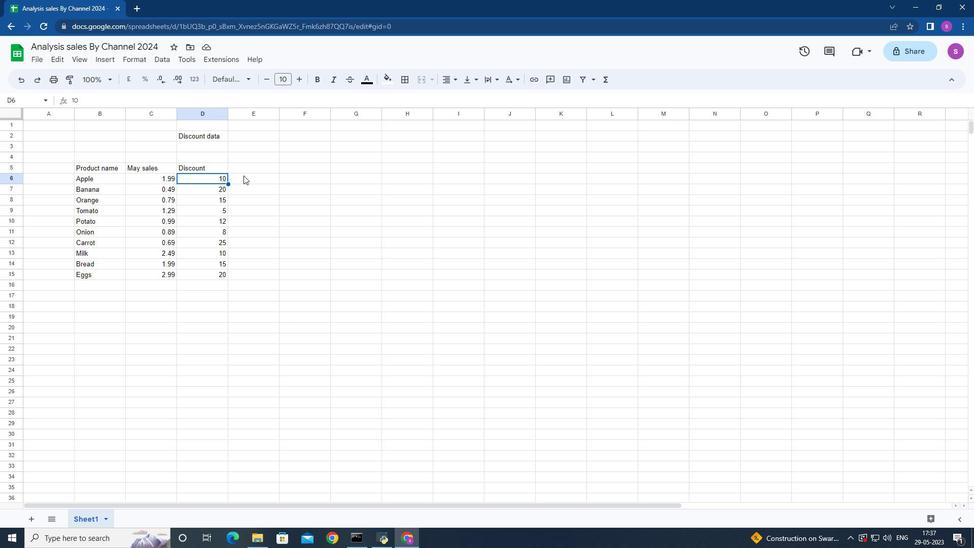 
Action: Mouse pressed left at (243, 175)
Screenshot: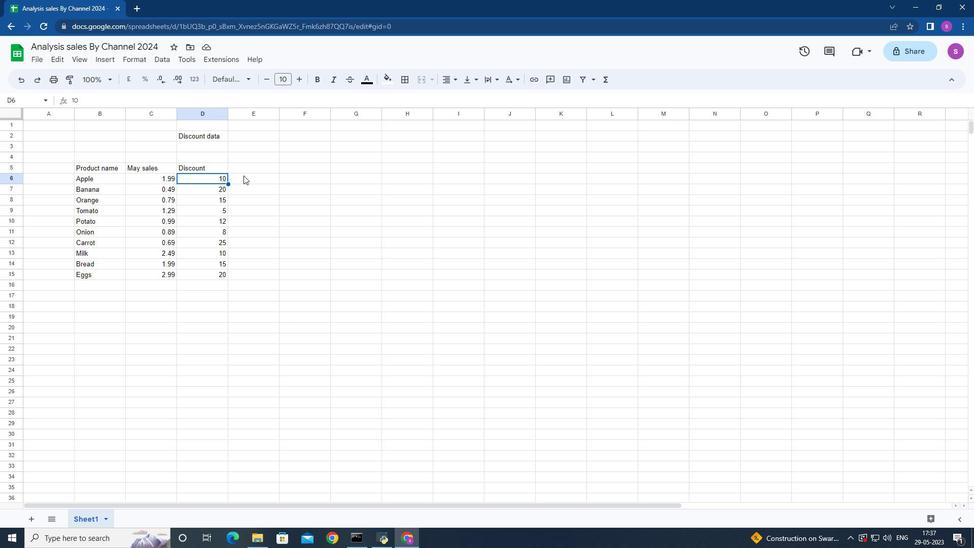 
Action: Mouse moved to (243, 179)
Screenshot: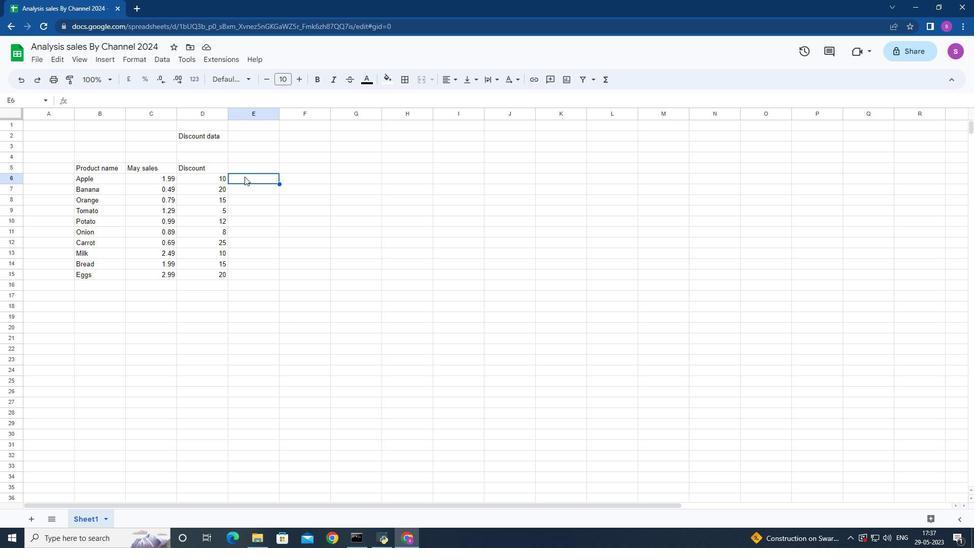
